 Task: Research Airbnb properties in Qushkupir, Uzbekistan from 5th December, 2023 to 15th December, 2023 for 9 adults.5 bedrooms having 5 beds and 5 bathrooms. Property type can be house. Booking option can be shelf check-in. Look for 5 properties as per requirement.
Action: Mouse moved to (547, 72)
Screenshot: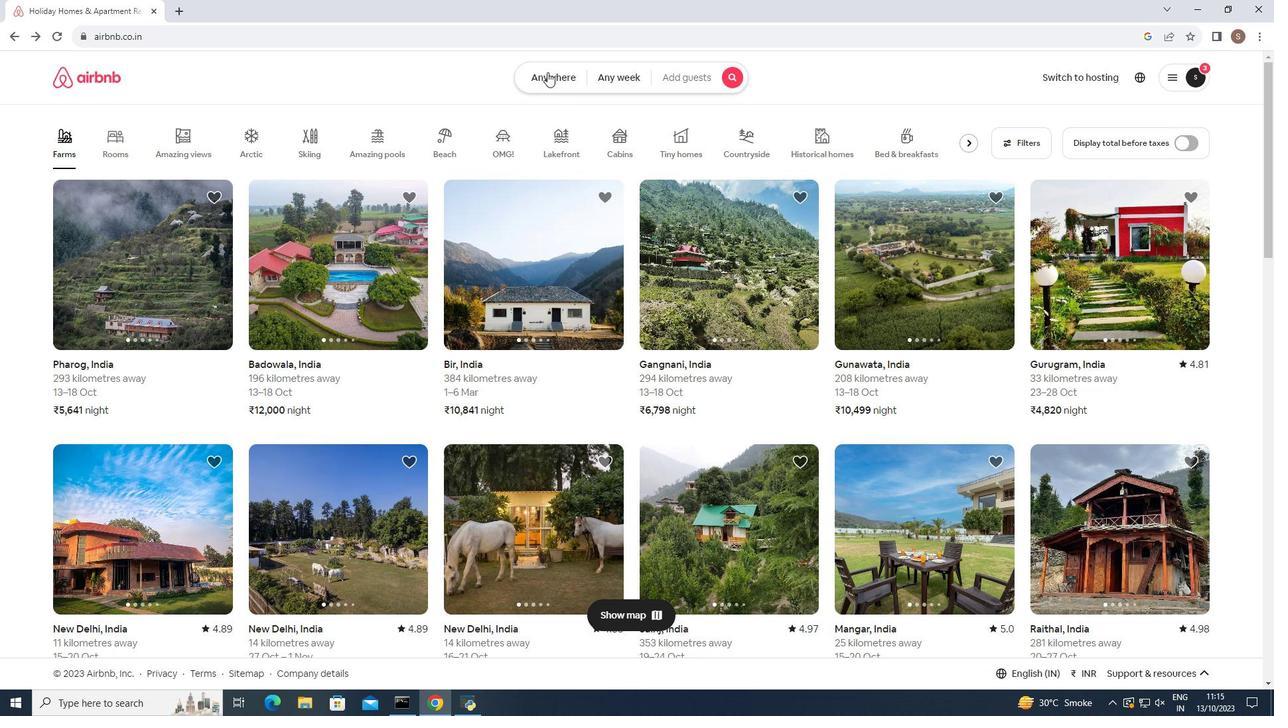 
Action: Mouse pressed left at (547, 72)
Screenshot: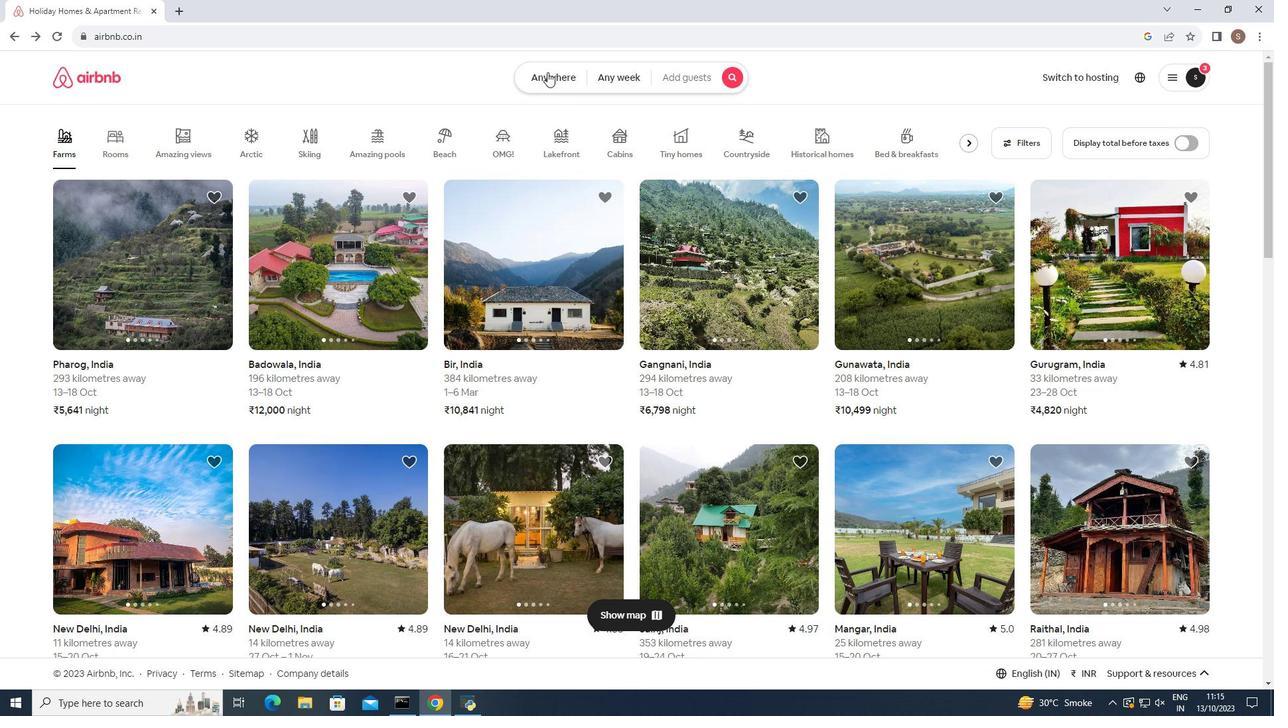 
Action: Mouse moved to (458, 128)
Screenshot: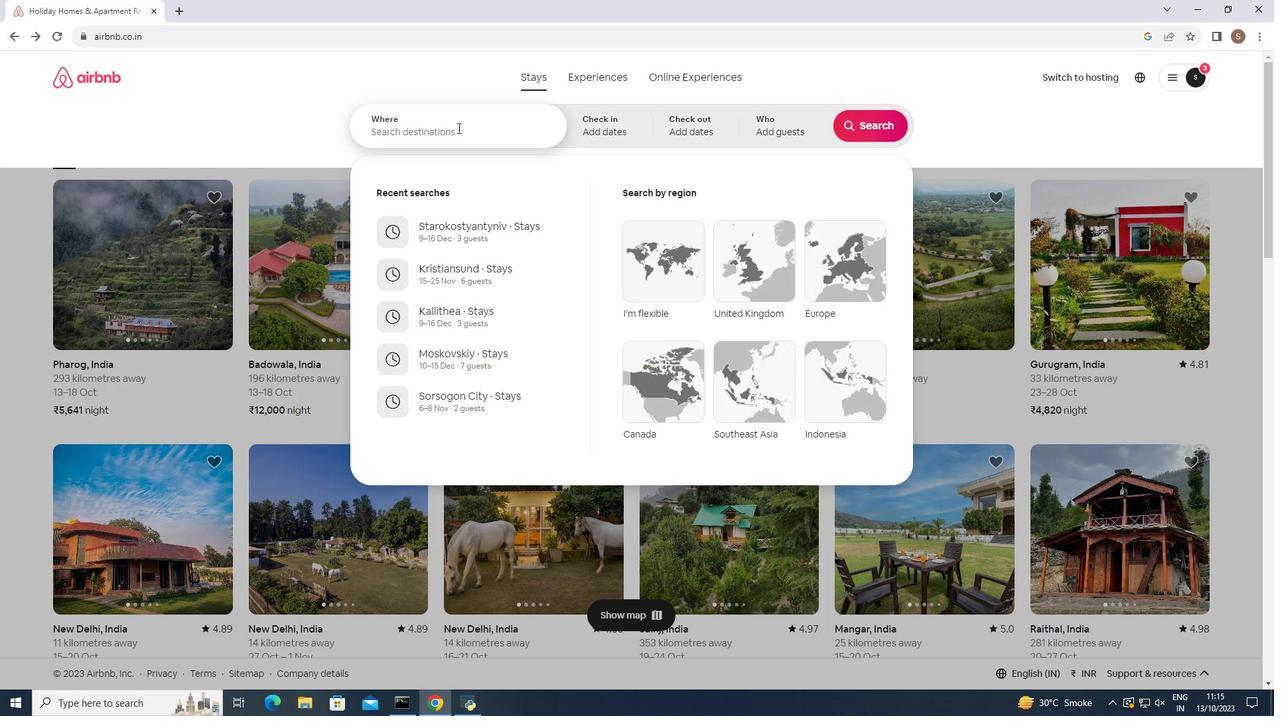 
Action: Mouse pressed left at (458, 128)
Screenshot: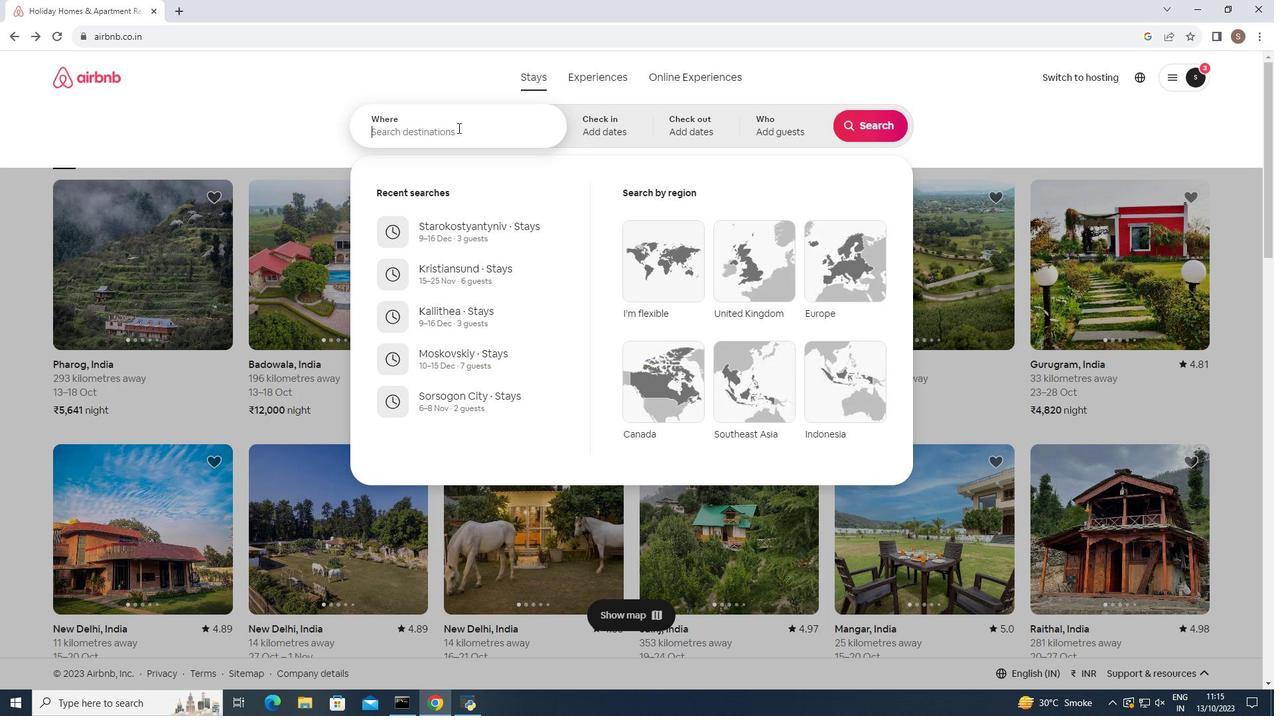 
Action: Key pressed <Key.shift><Key.shift><Key.shift><Key.shift><Key.shift><Key.shift><Key.shift>Qushkupir,<Key.space><Key.shift>Uzbekistan<Key.enter>
Screenshot: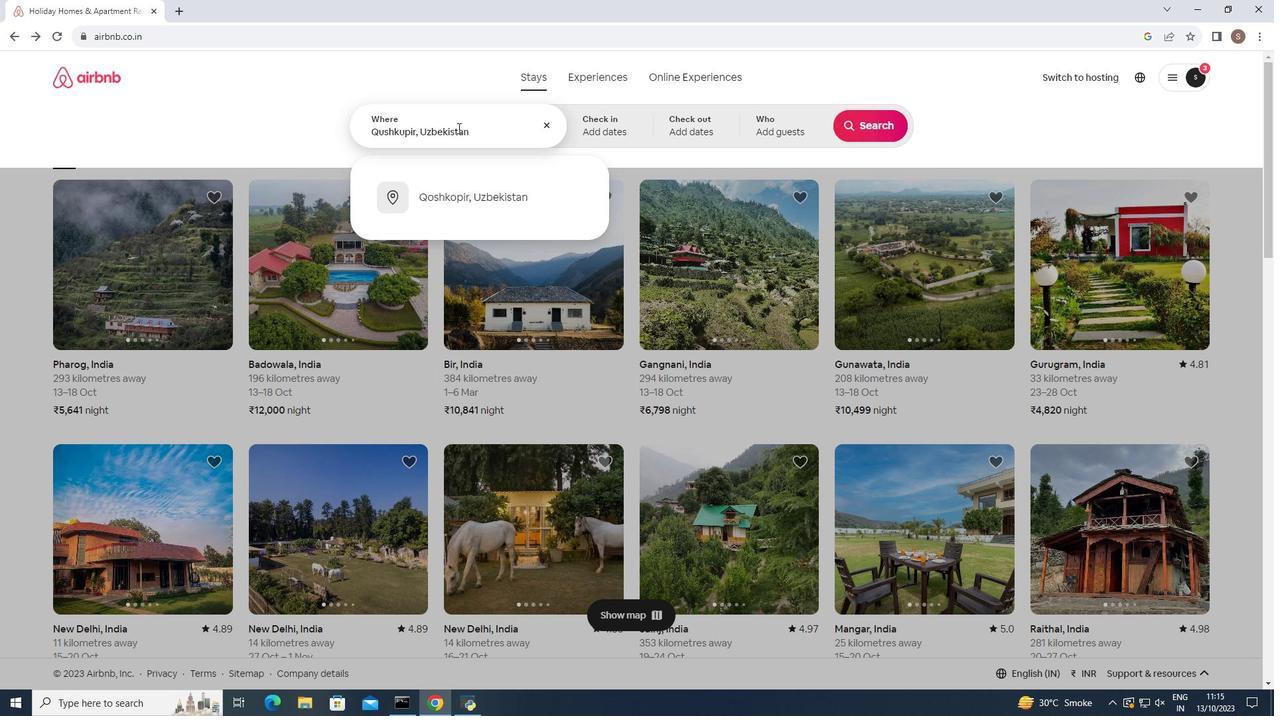 
Action: Mouse moved to (864, 233)
Screenshot: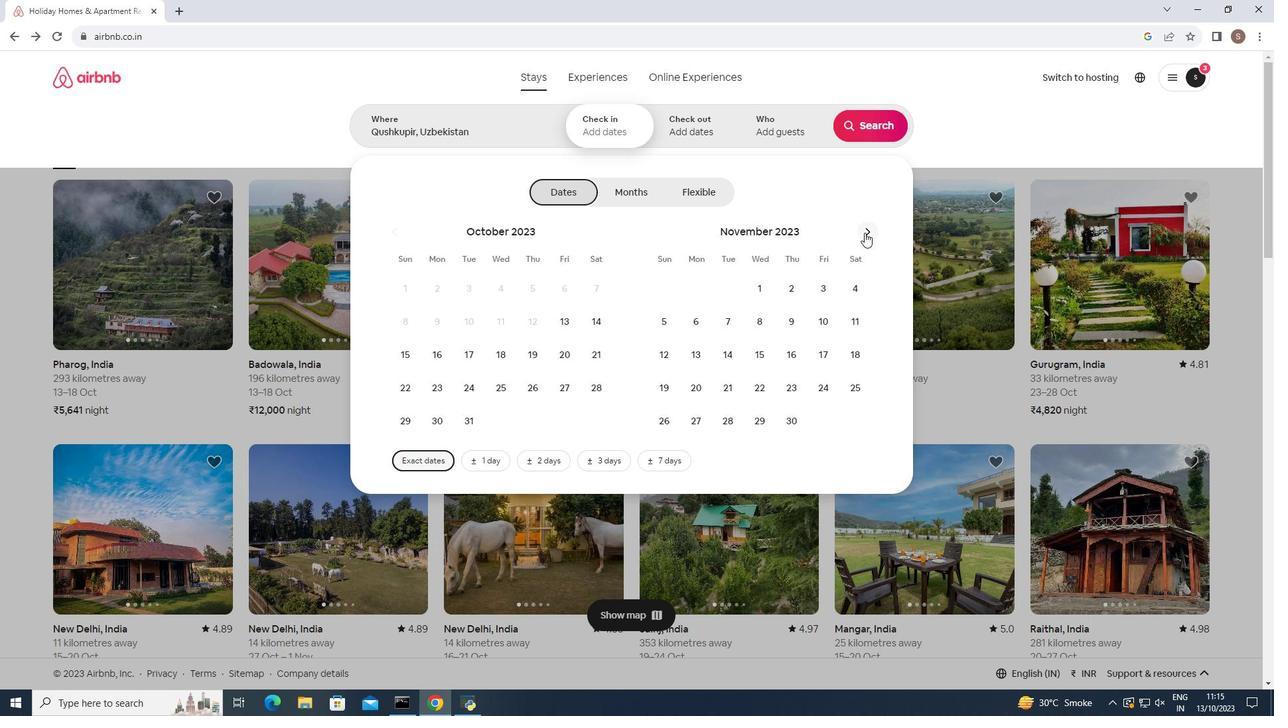 
Action: Mouse pressed left at (864, 233)
Screenshot: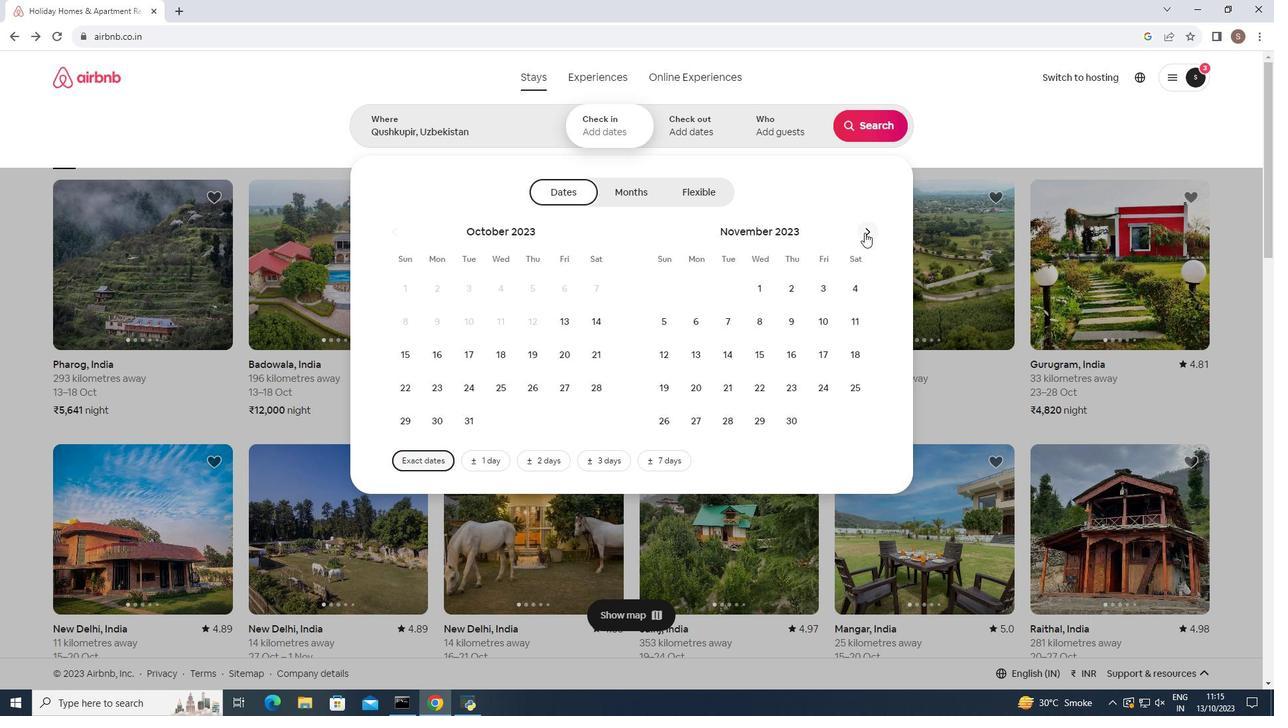 
Action: Mouse moved to (731, 323)
Screenshot: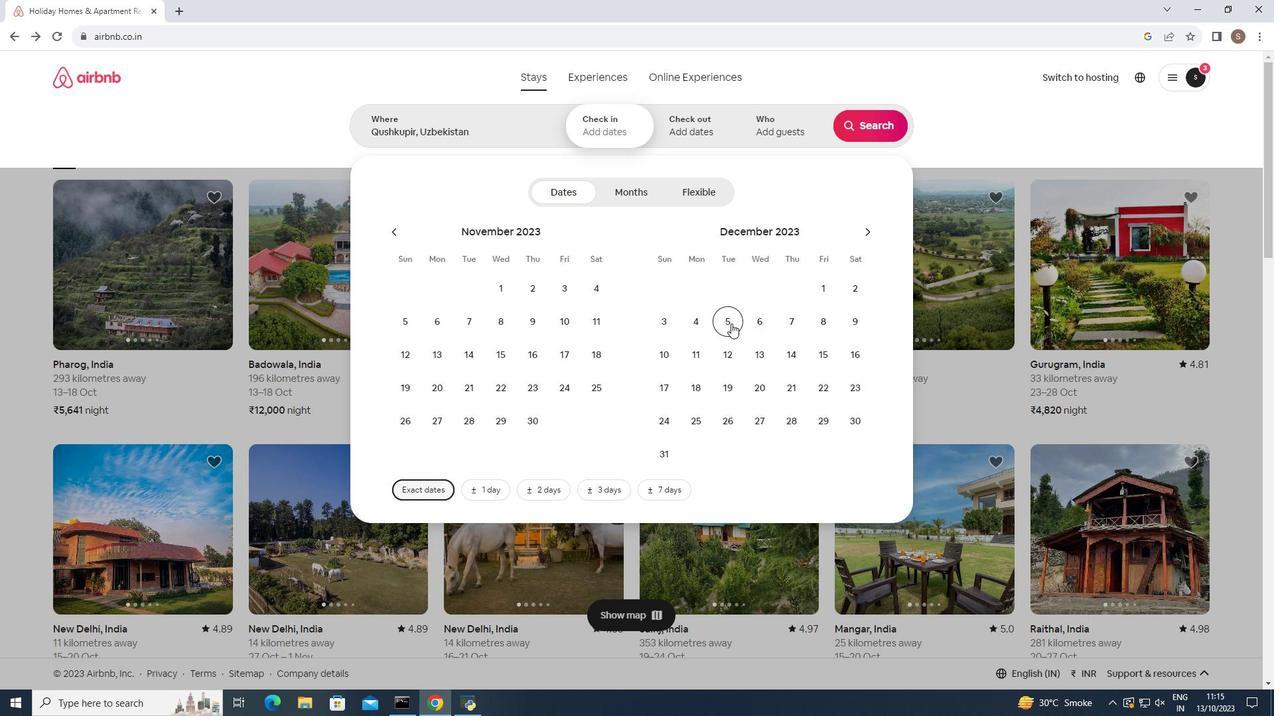 
Action: Mouse pressed left at (731, 323)
Screenshot: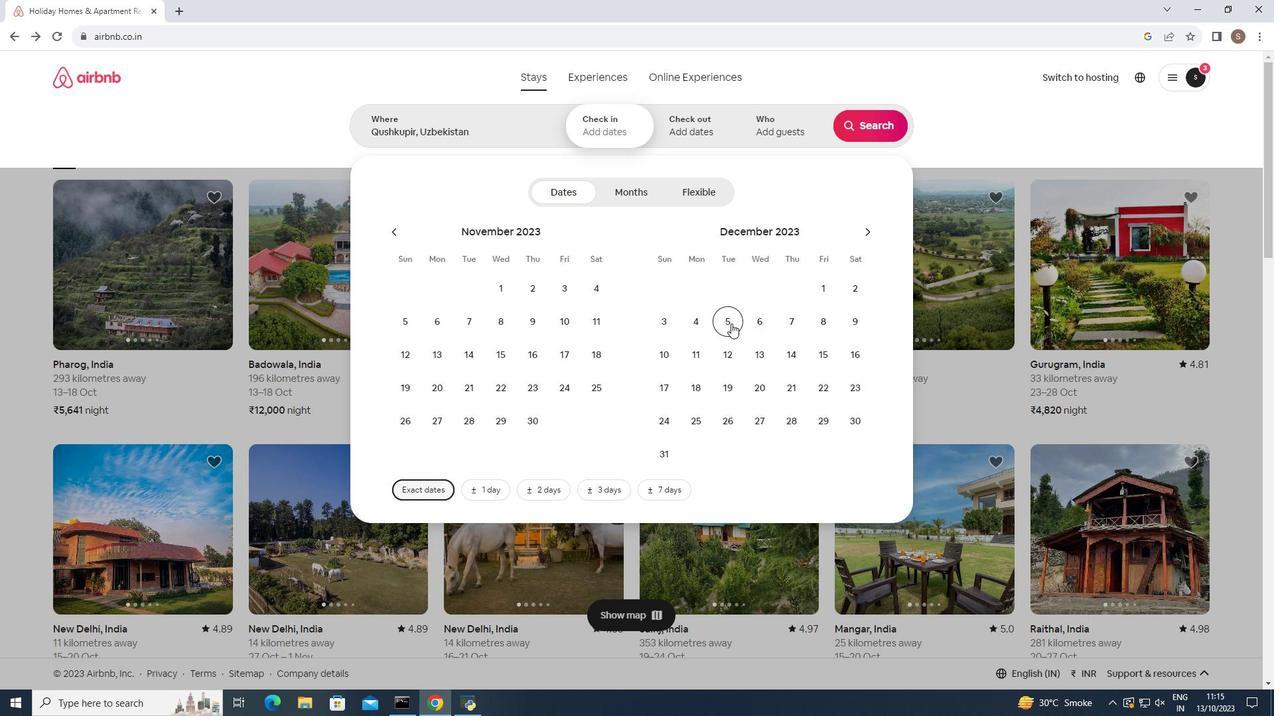 
Action: Mouse moved to (823, 357)
Screenshot: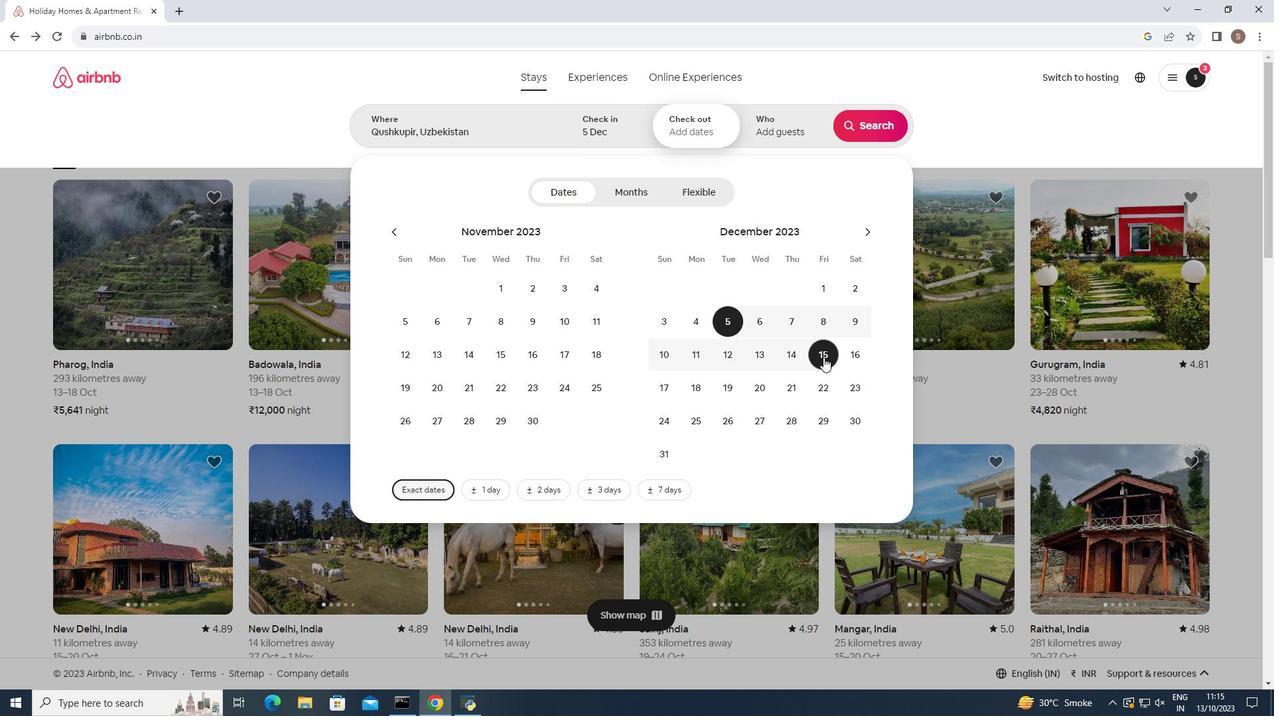 
Action: Mouse pressed left at (823, 357)
Screenshot: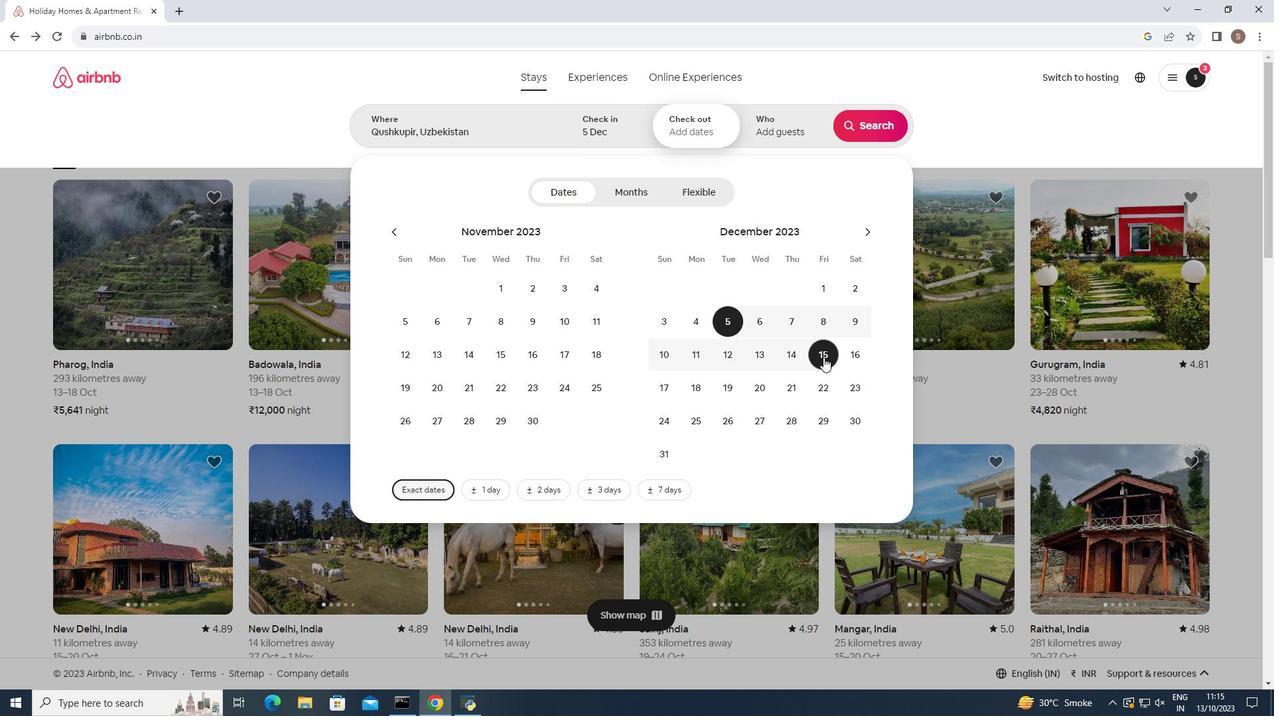 
Action: Mouse moved to (776, 119)
Screenshot: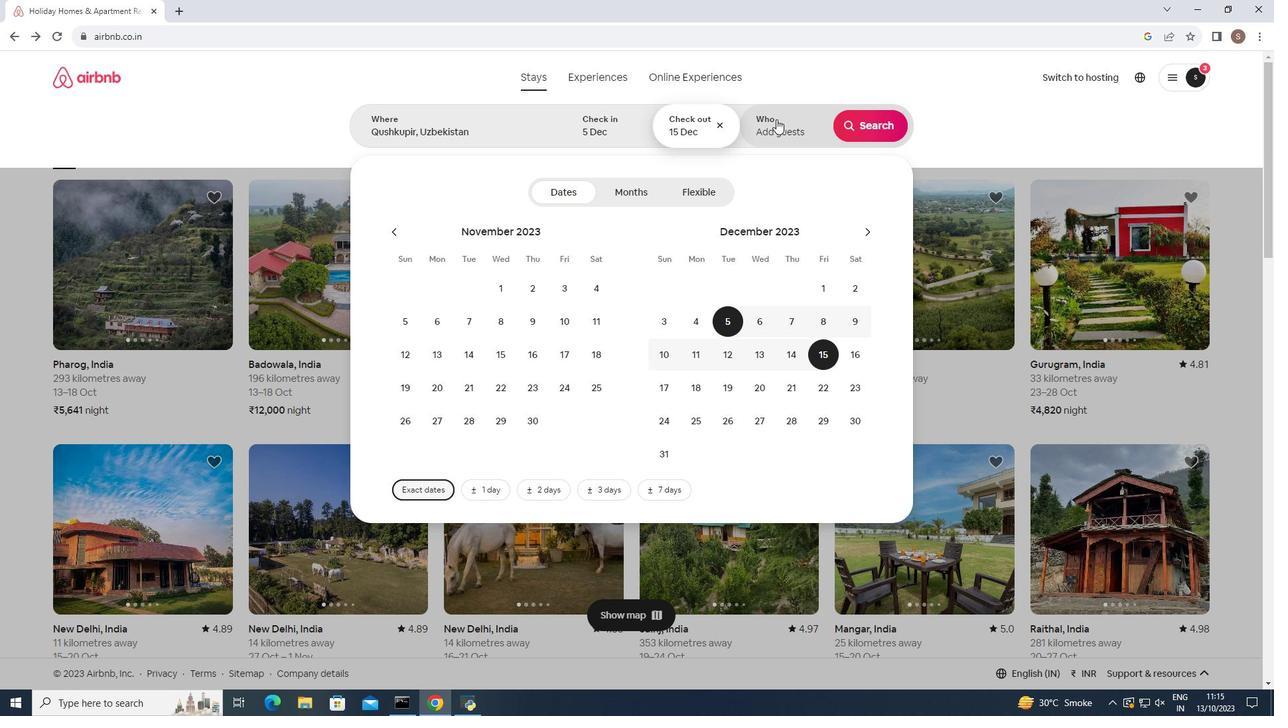 
Action: Mouse pressed left at (776, 119)
Screenshot: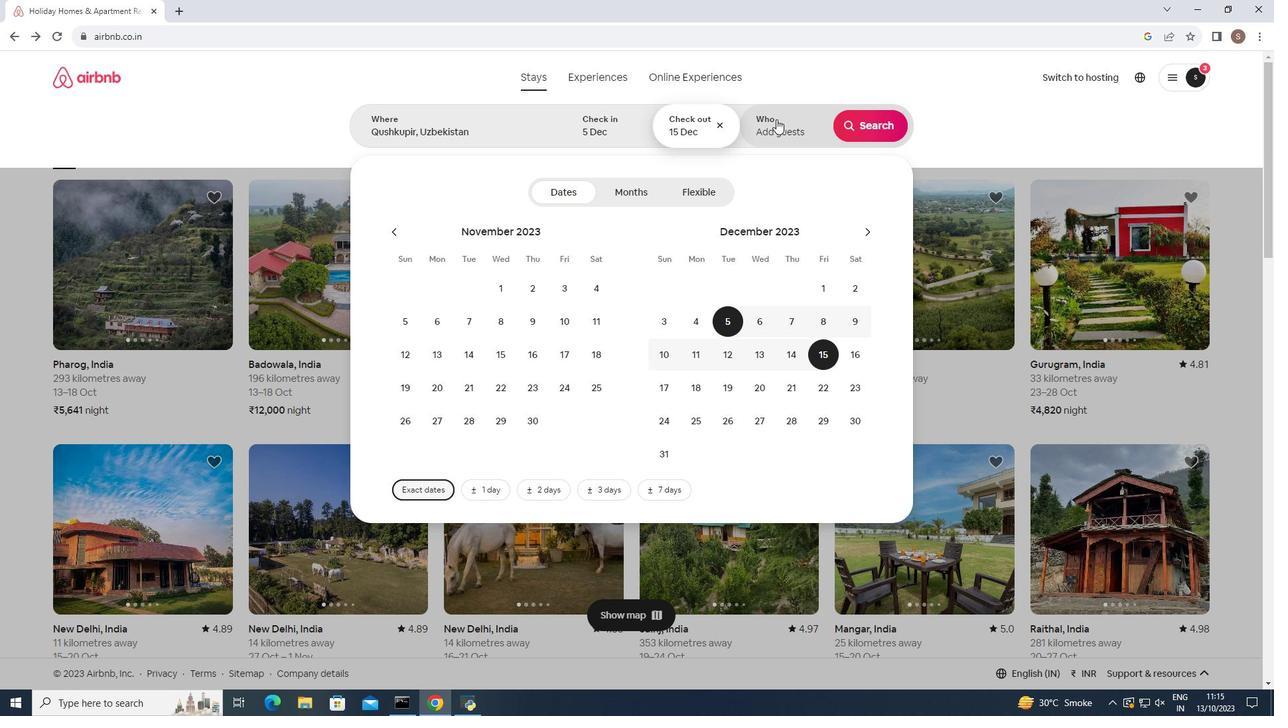 
Action: Mouse moved to (876, 195)
Screenshot: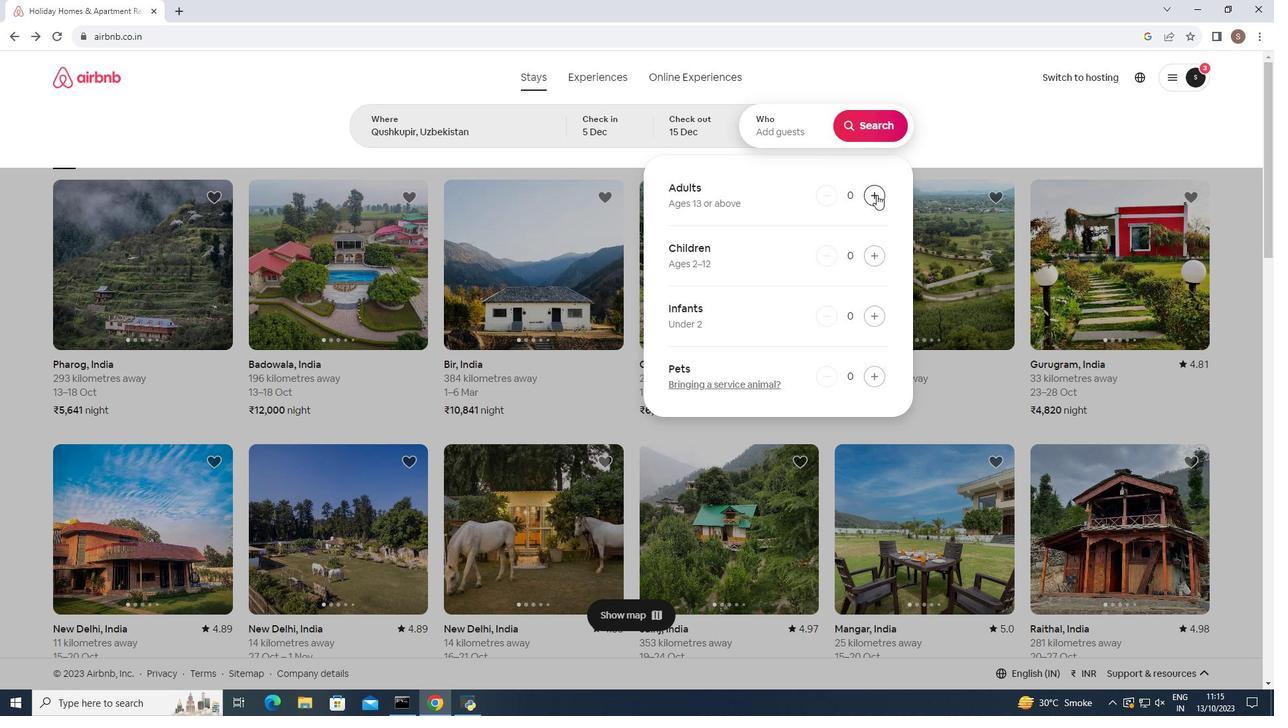 
Action: Mouse pressed left at (876, 195)
Screenshot: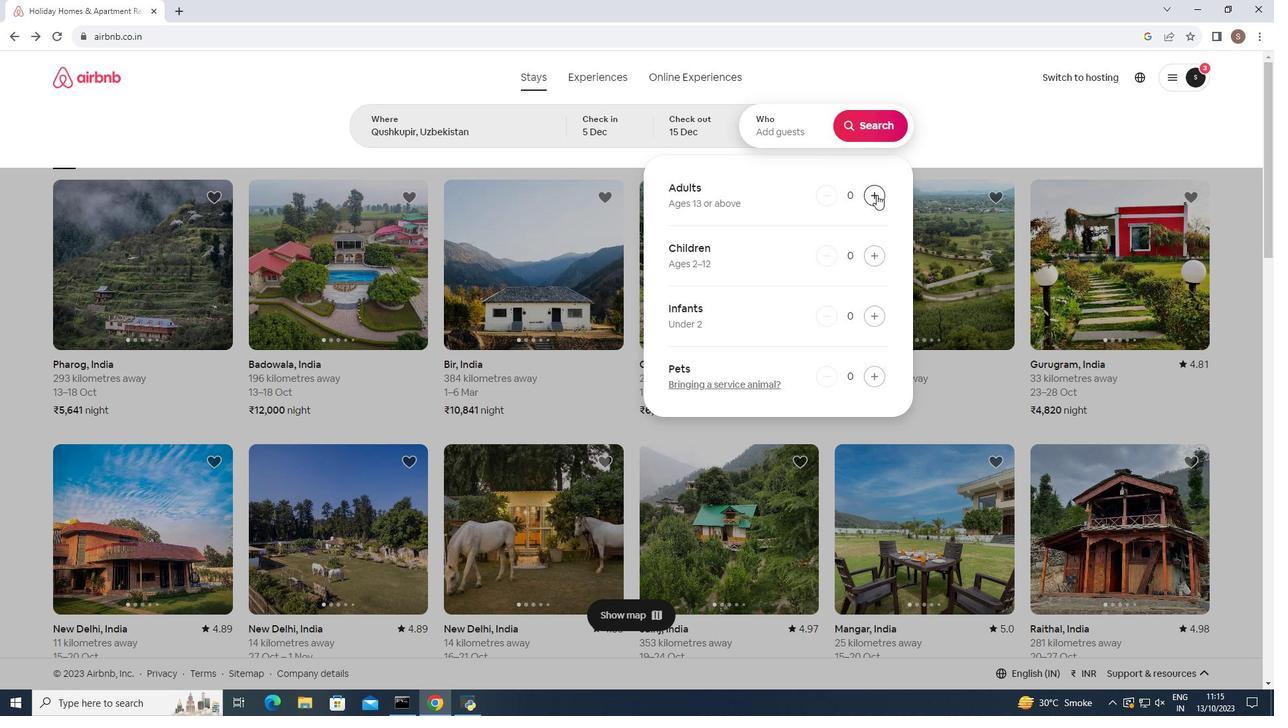 
Action: Mouse pressed left at (876, 195)
Screenshot: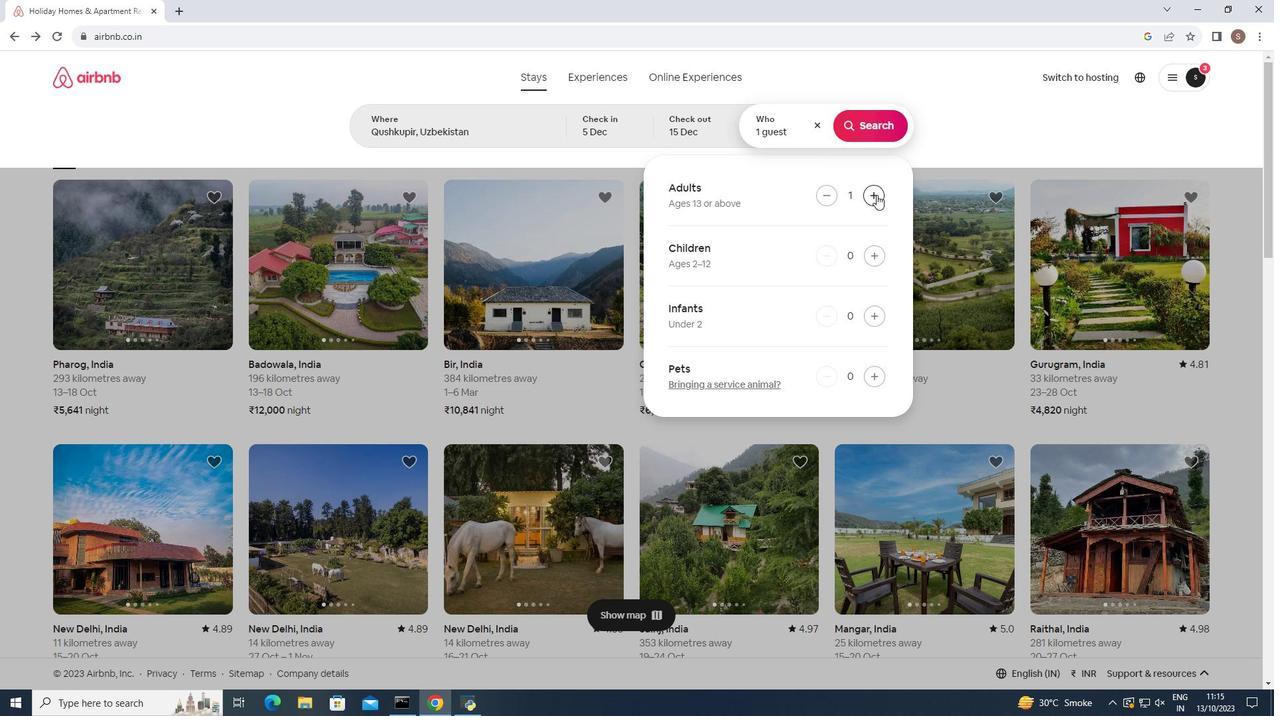 
Action: Mouse pressed left at (876, 195)
Screenshot: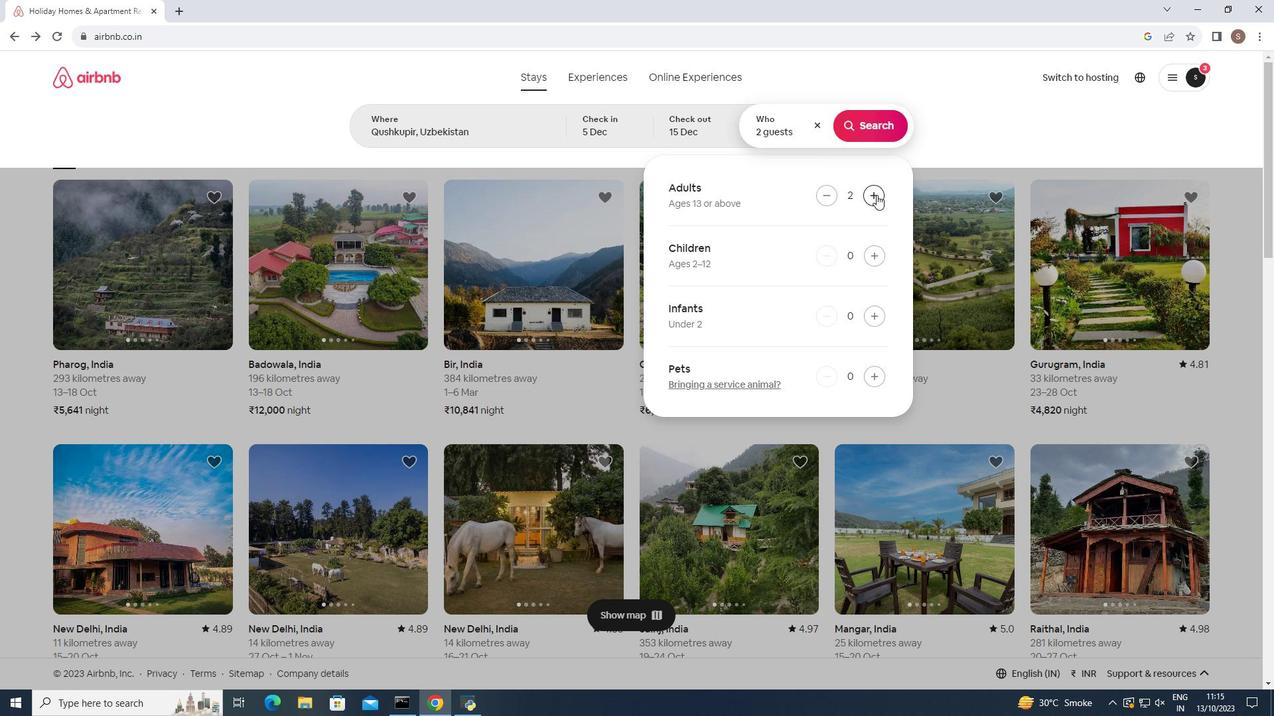 
Action: Mouse pressed left at (876, 195)
Screenshot: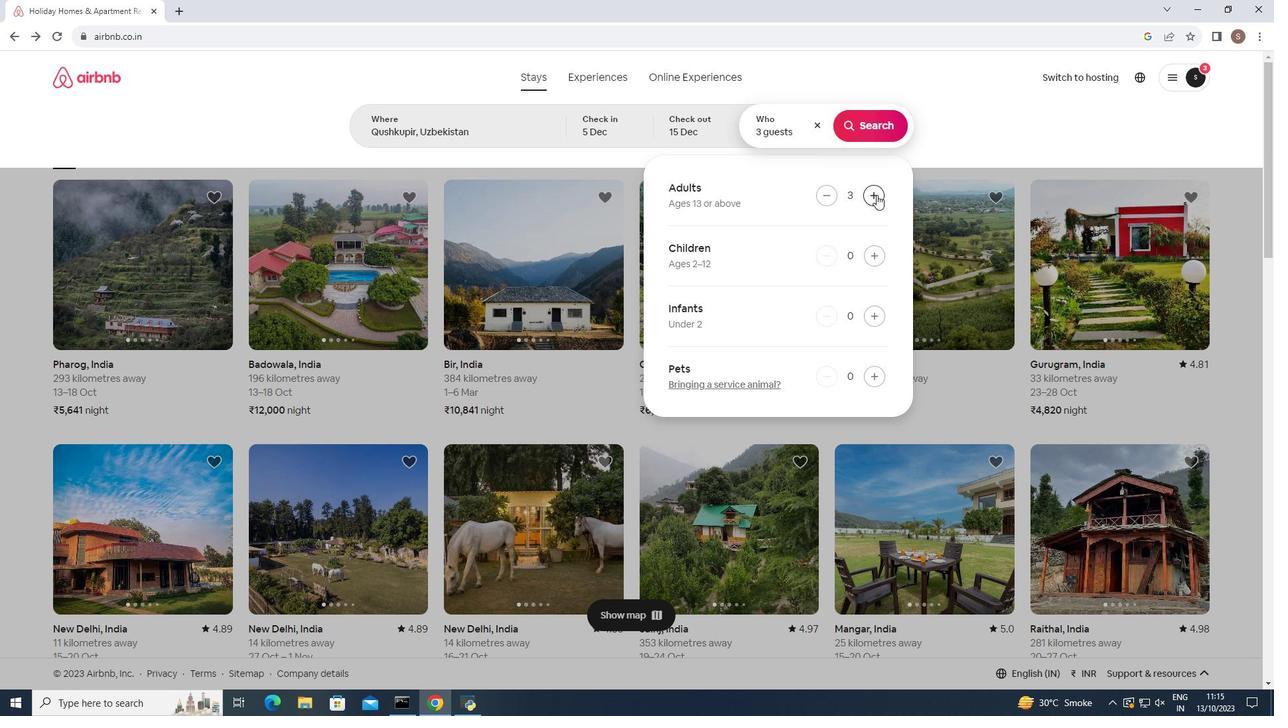 
Action: Mouse pressed left at (876, 195)
Screenshot: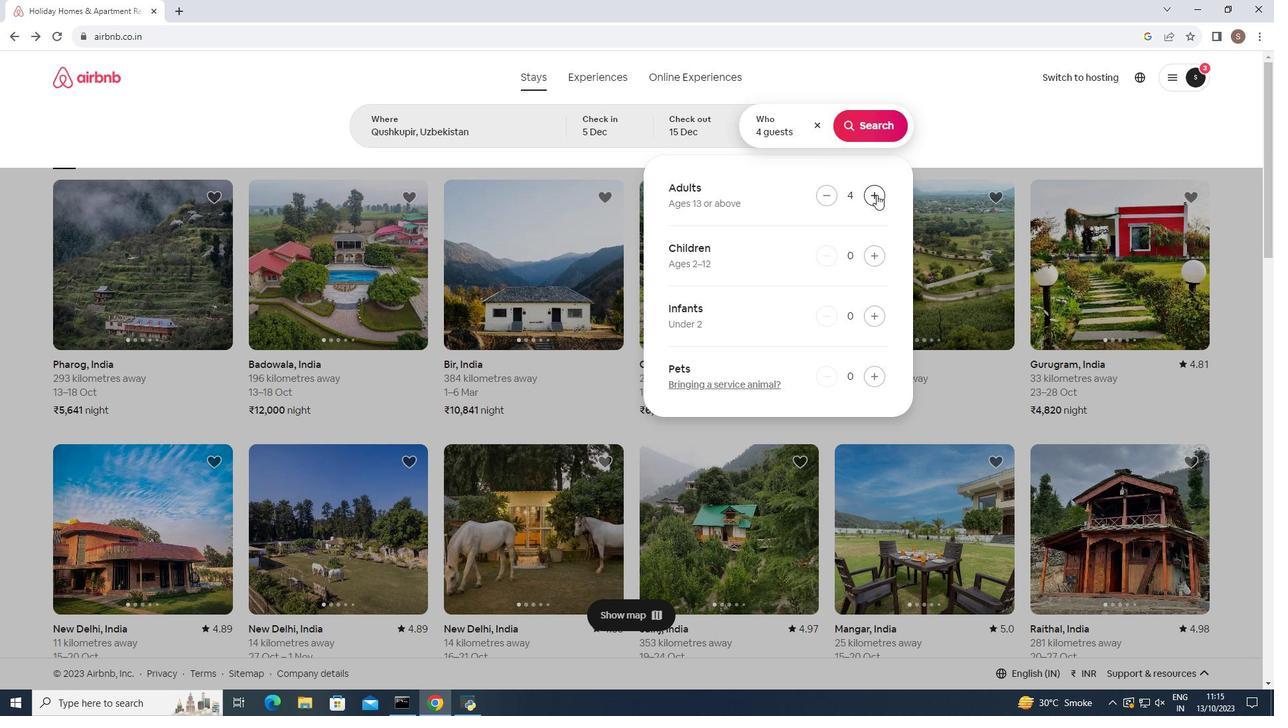 
Action: Mouse pressed left at (876, 195)
Screenshot: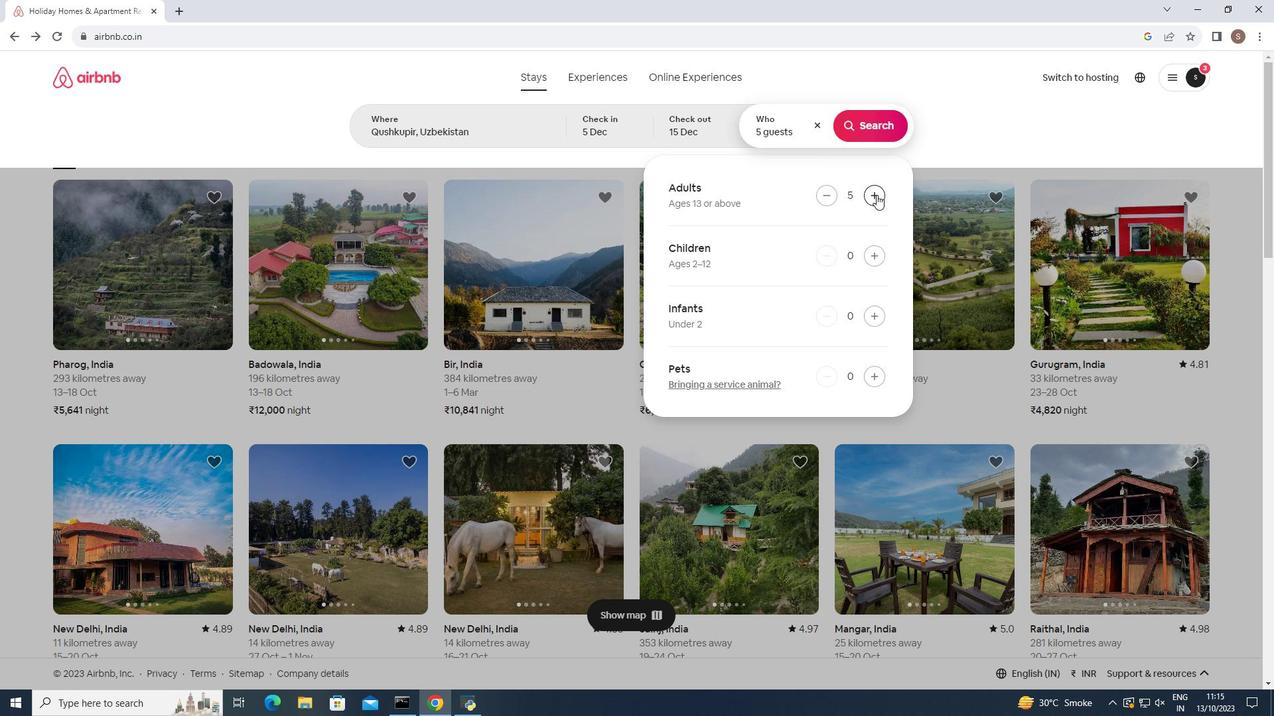 
Action: Mouse pressed left at (876, 195)
Screenshot: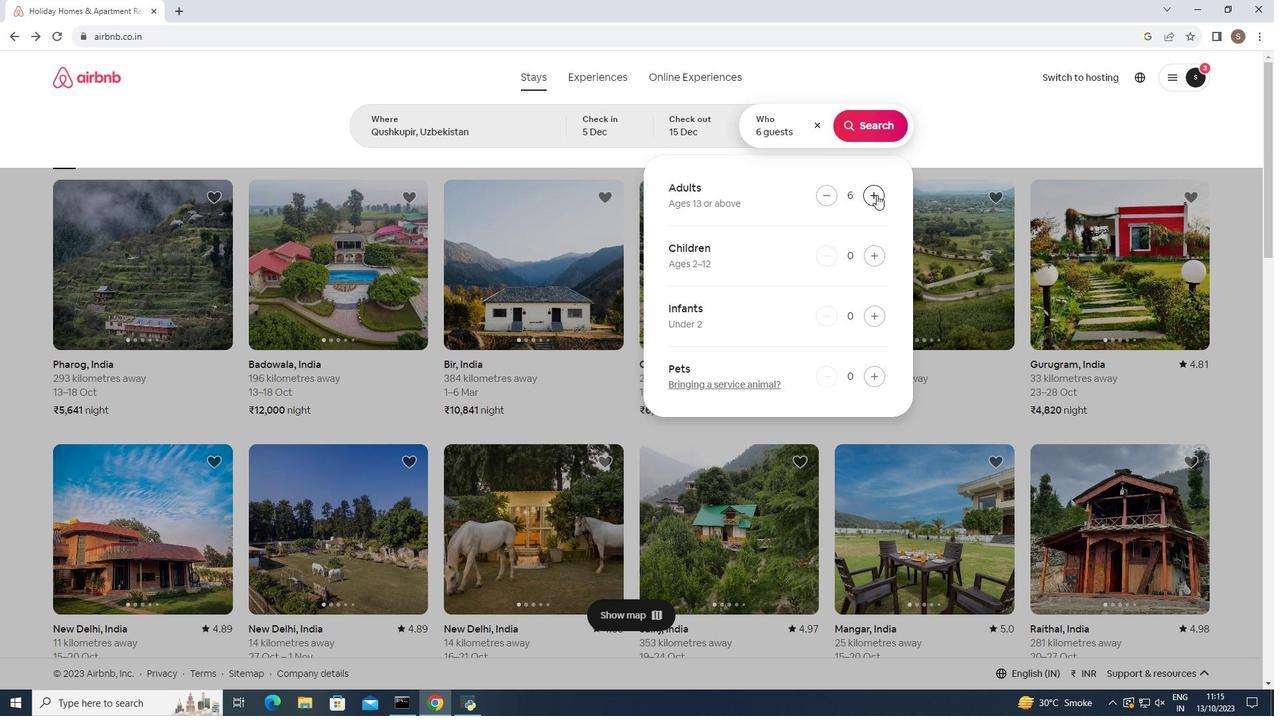 
Action: Mouse pressed left at (876, 195)
Screenshot: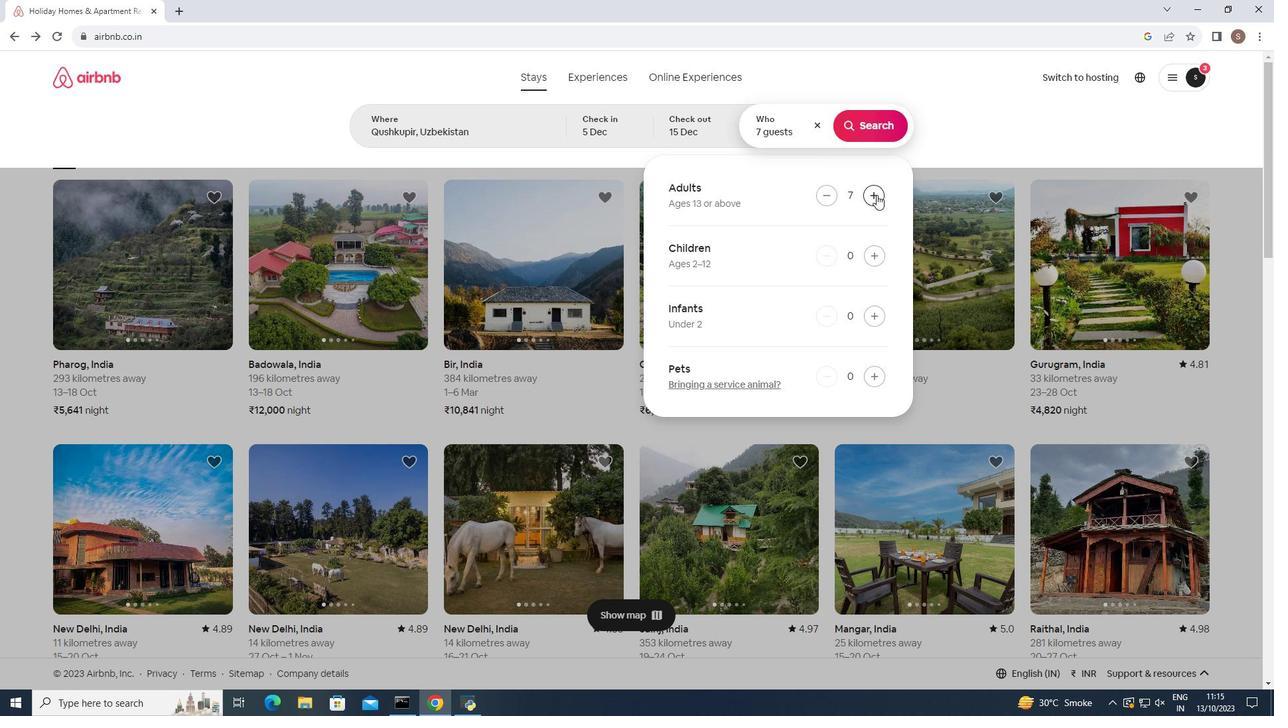 
Action: Mouse pressed left at (876, 195)
Screenshot: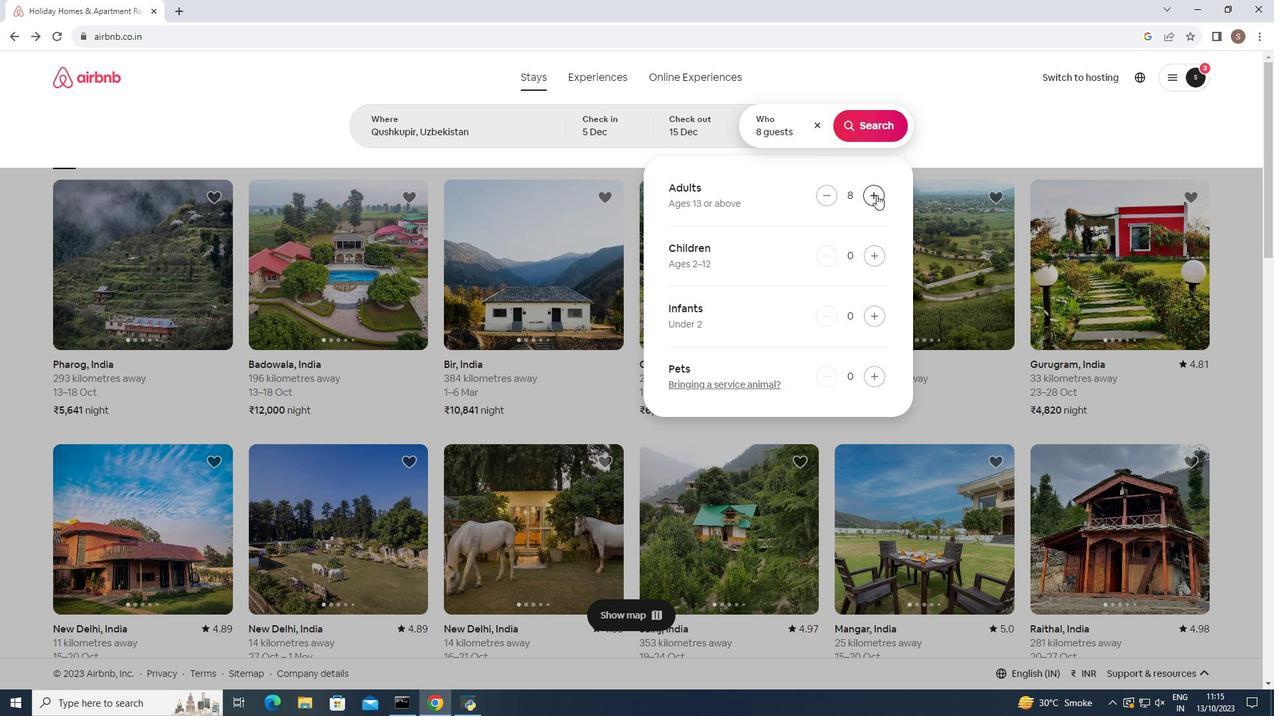 
Action: Mouse moved to (864, 114)
Screenshot: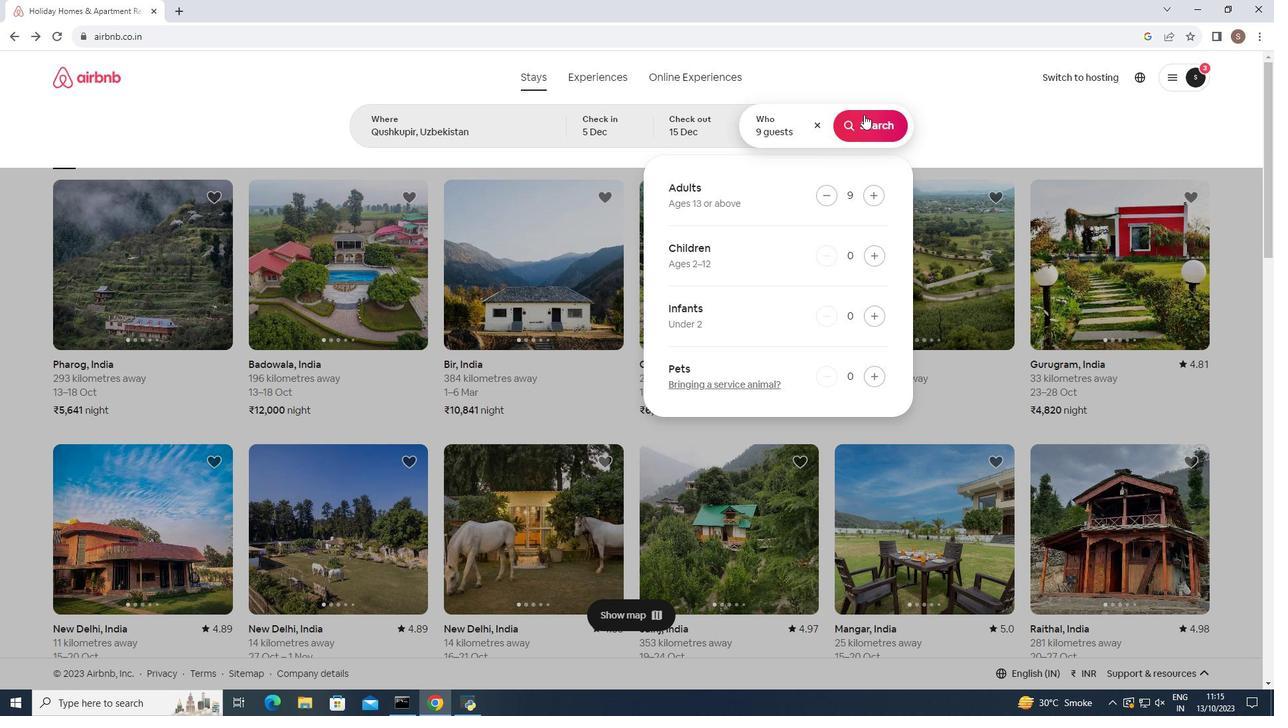 
Action: Mouse pressed left at (864, 114)
Screenshot: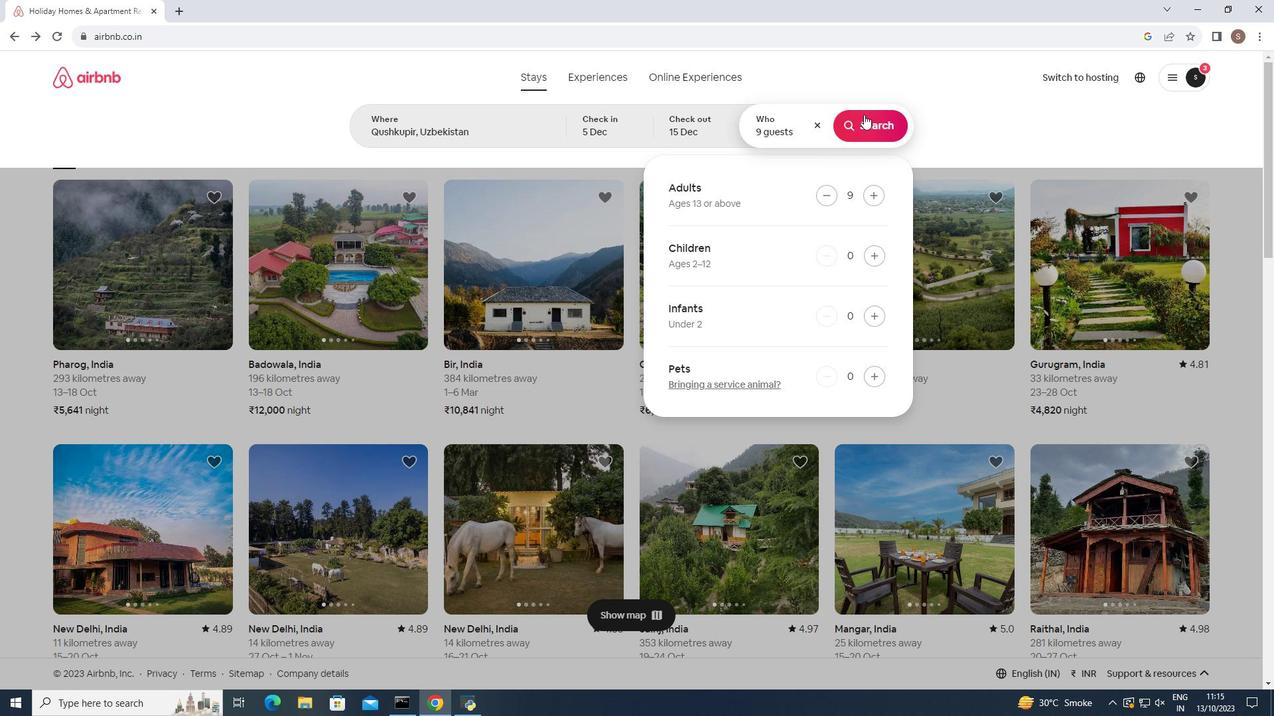
Action: Mouse moved to (1069, 135)
Screenshot: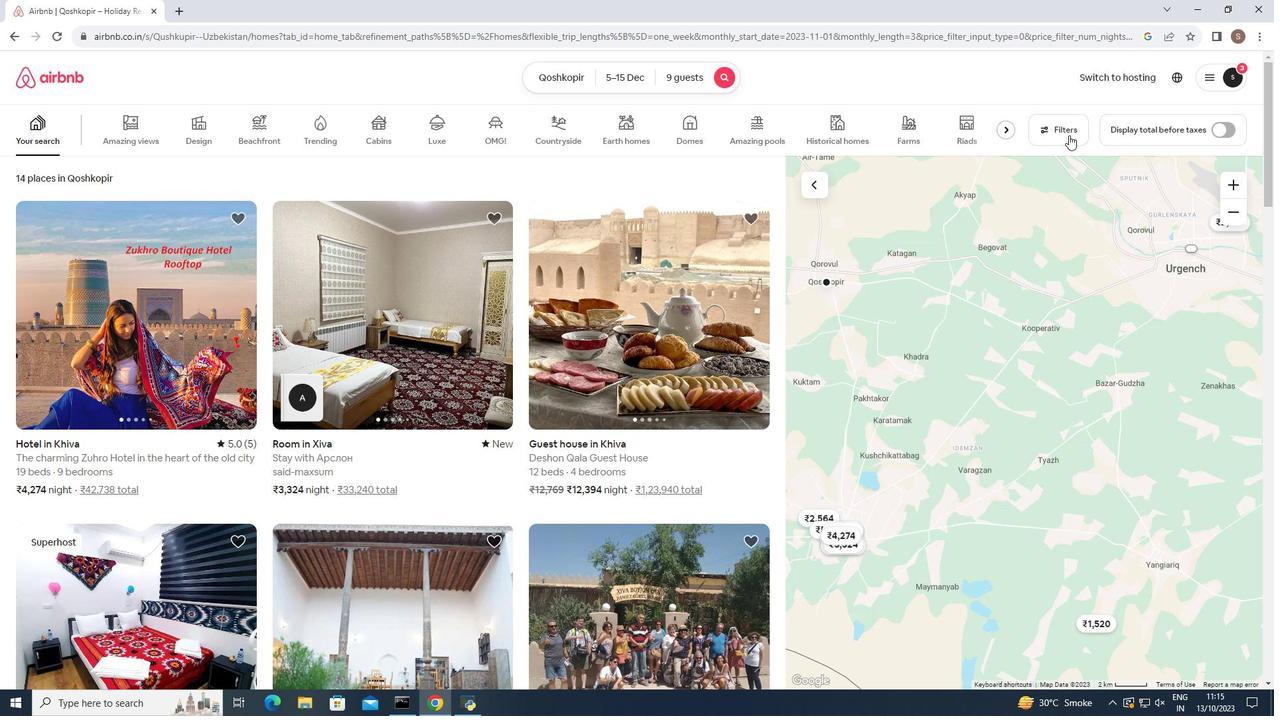 
Action: Mouse pressed left at (1069, 135)
Screenshot: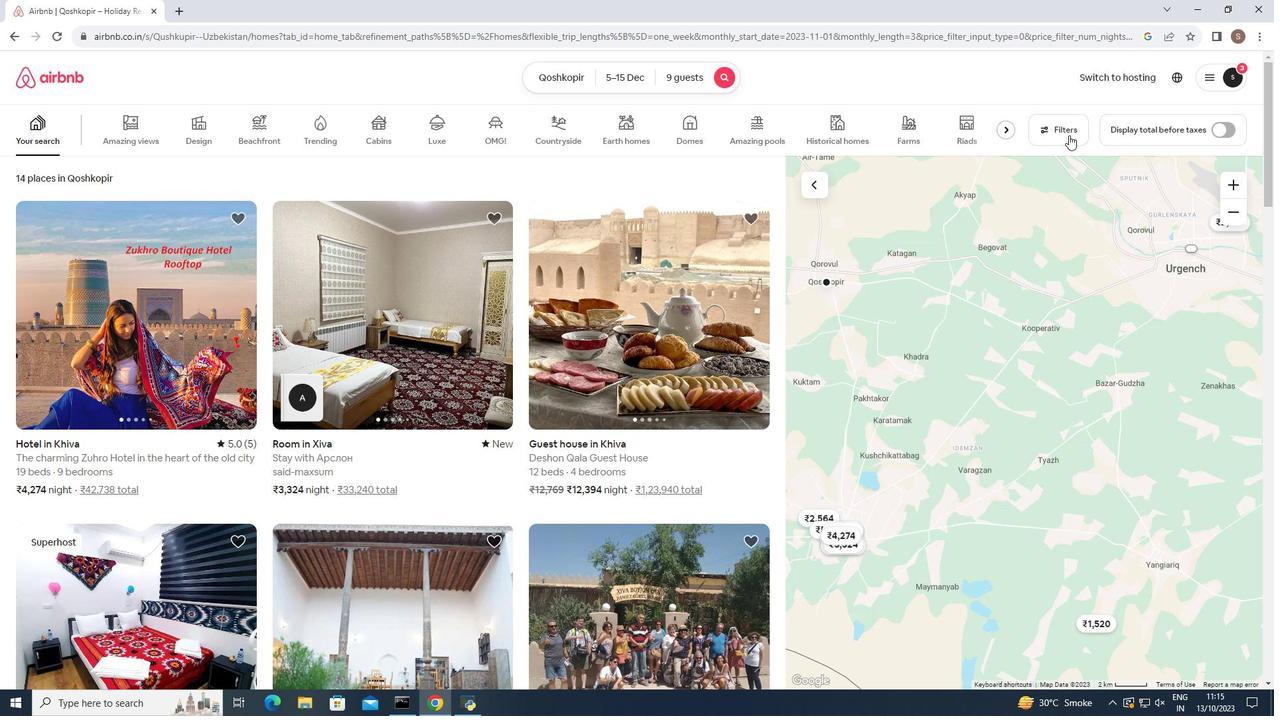 
Action: Mouse moved to (667, 353)
Screenshot: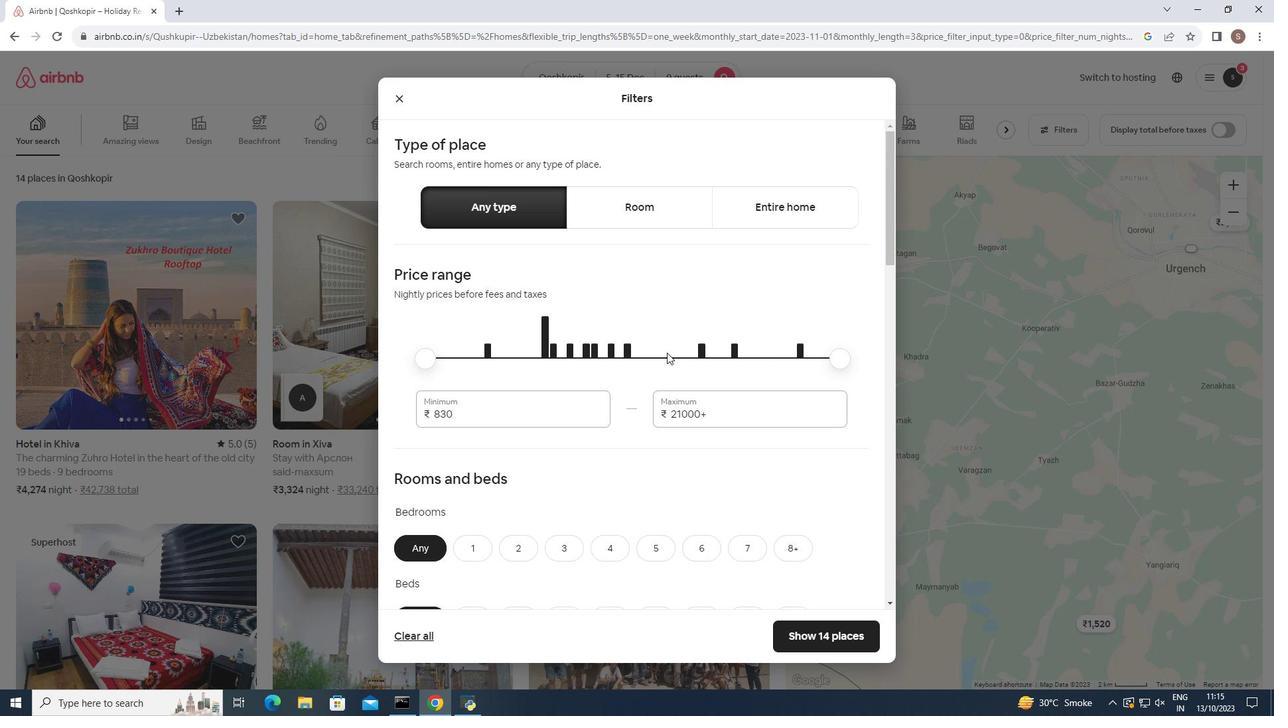 
Action: Mouse scrolled (667, 352) with delta (0, 0)
Screenshot: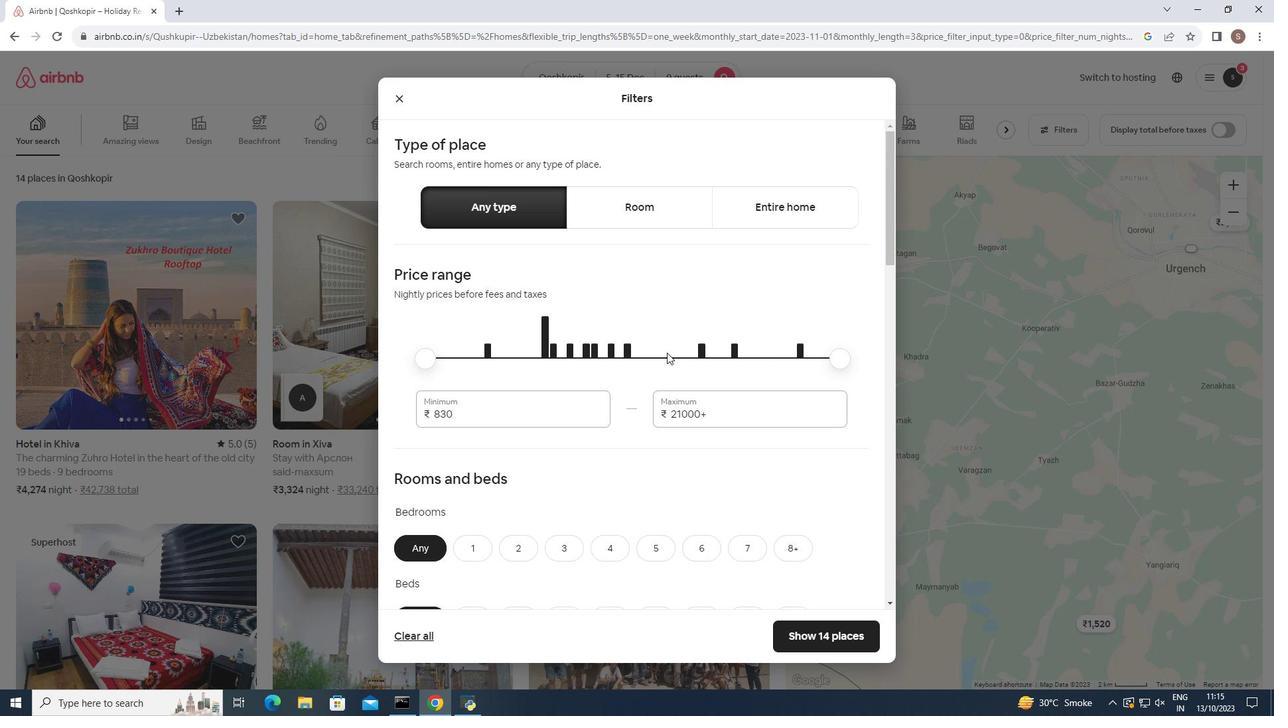 
Action: Mouse scrolled (667, 352) with delta (0, 0)
Screenshot: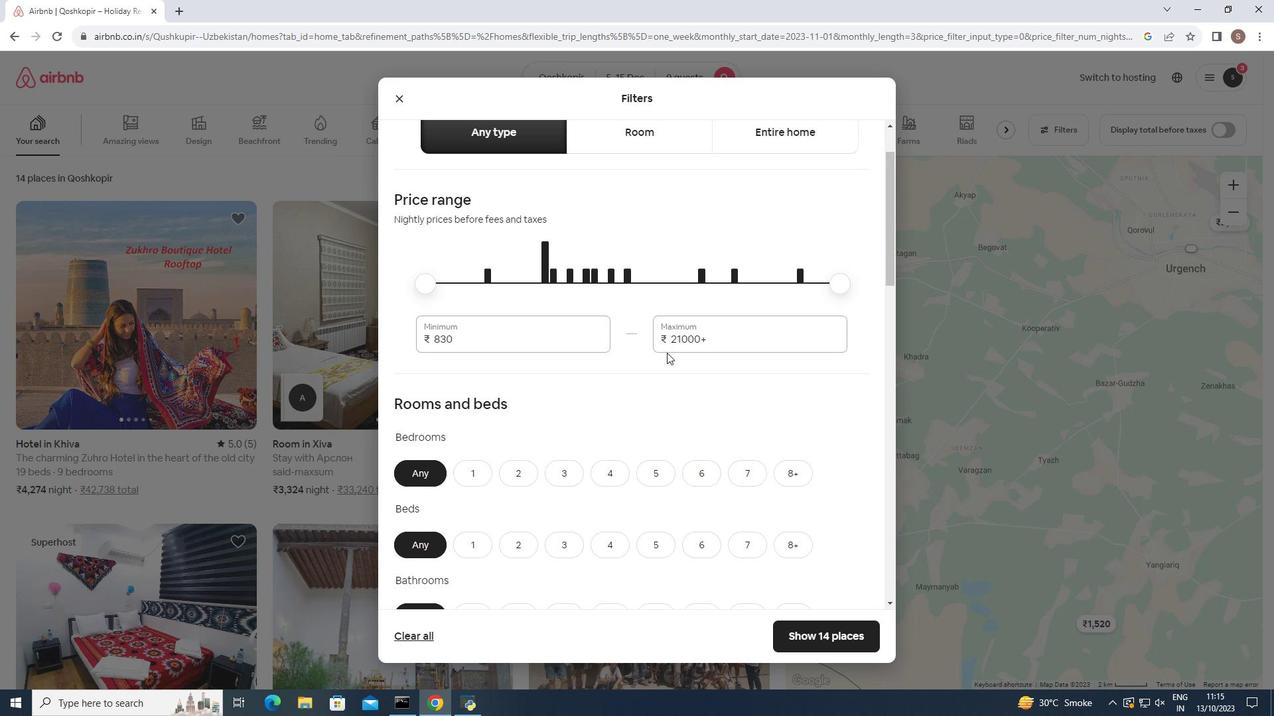 
Action: Mouse scrolled (667, 352) with delta (0, 0)
Screenshot: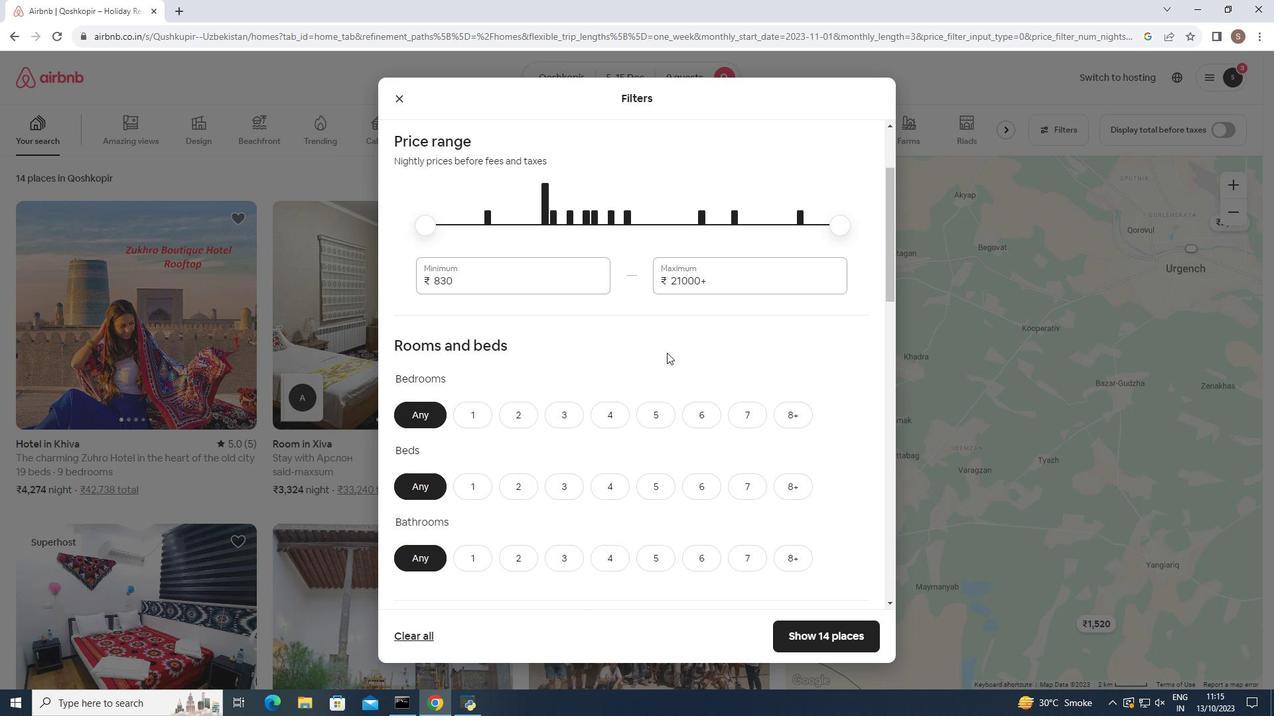 
Action: Mouse moved to (656, 356)
Screenshot: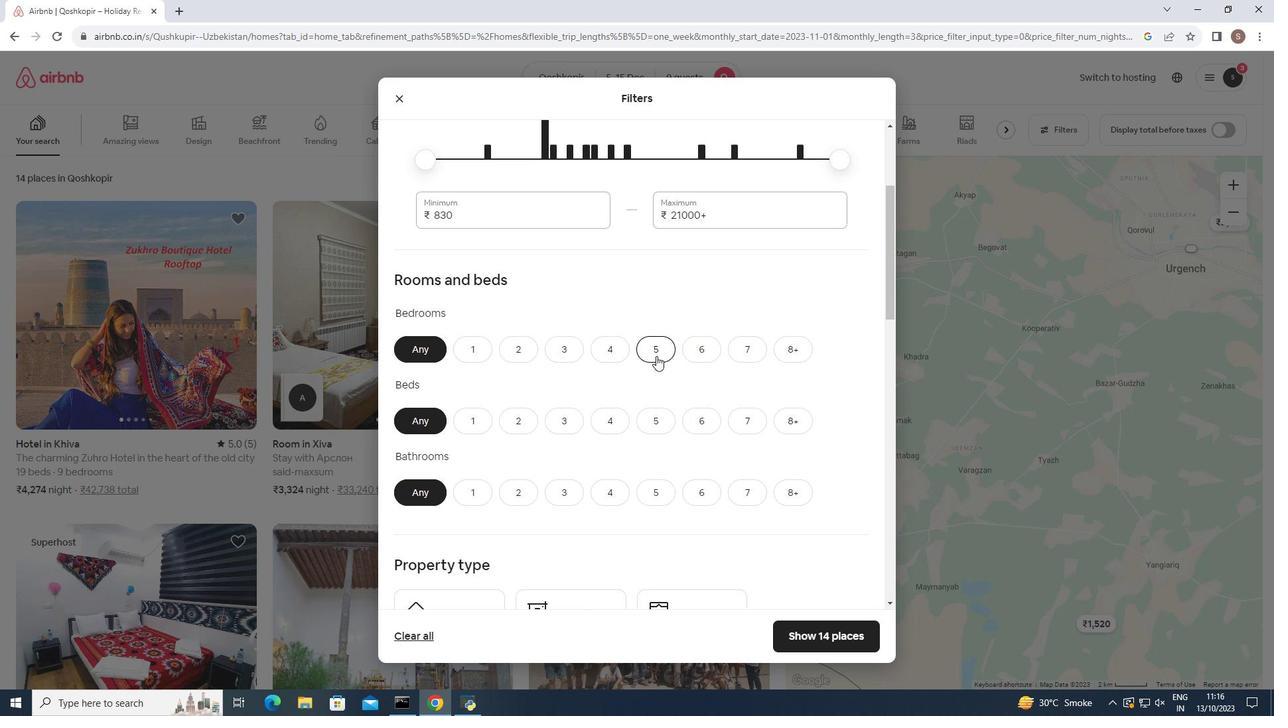 
Action: Mouse pressed left at (656, 356)
Screenshot: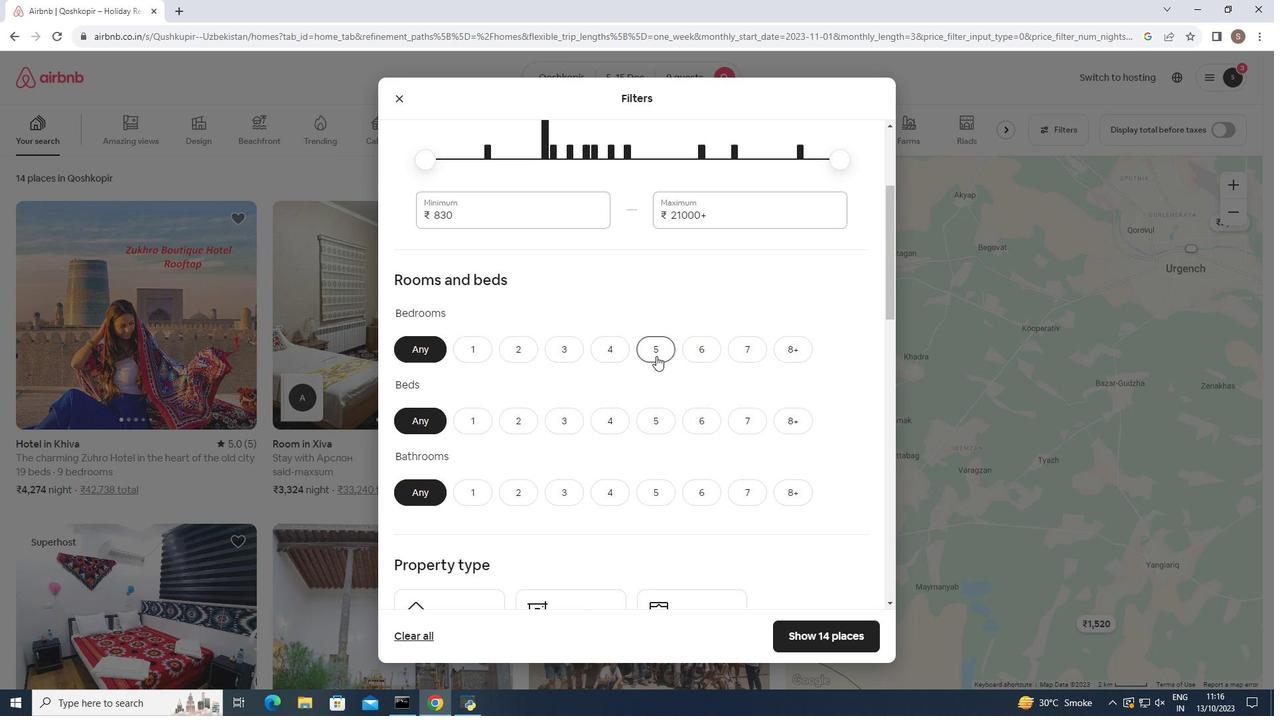 
Action: Mouse moved to (655, 425)
Screenshot: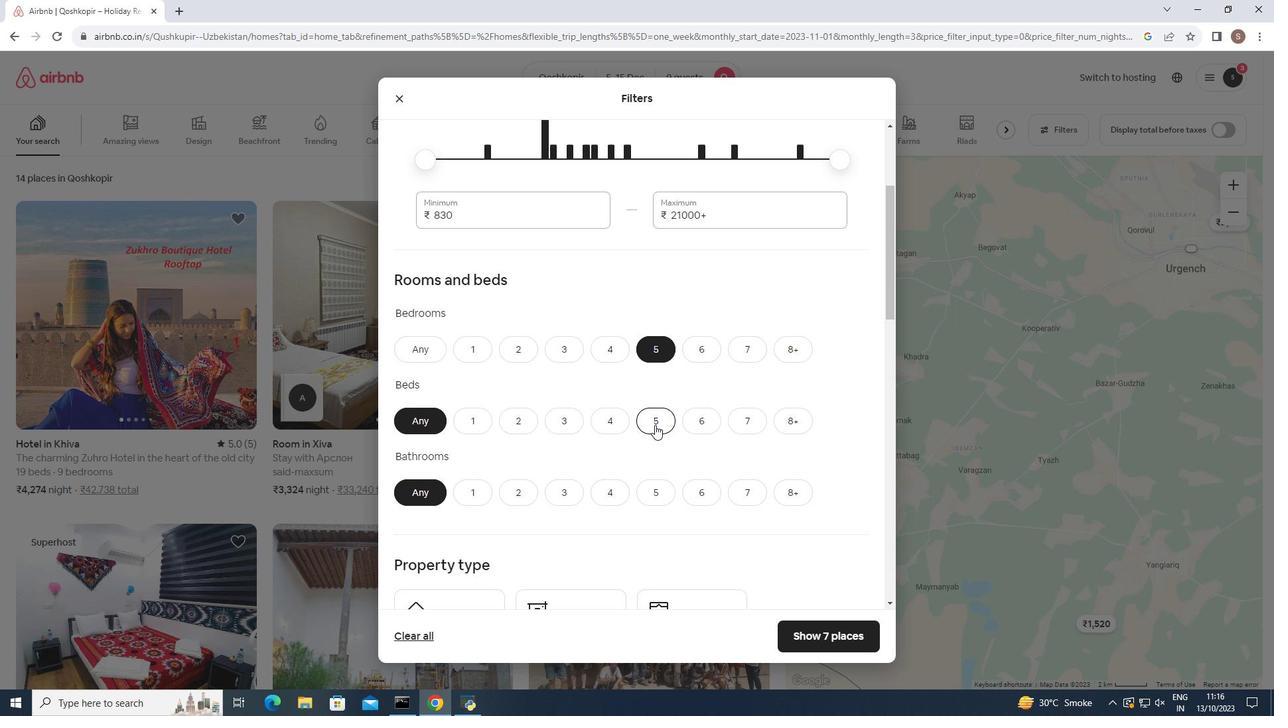 
Action: Mouse pressed left at (655, 425)
Screenshot: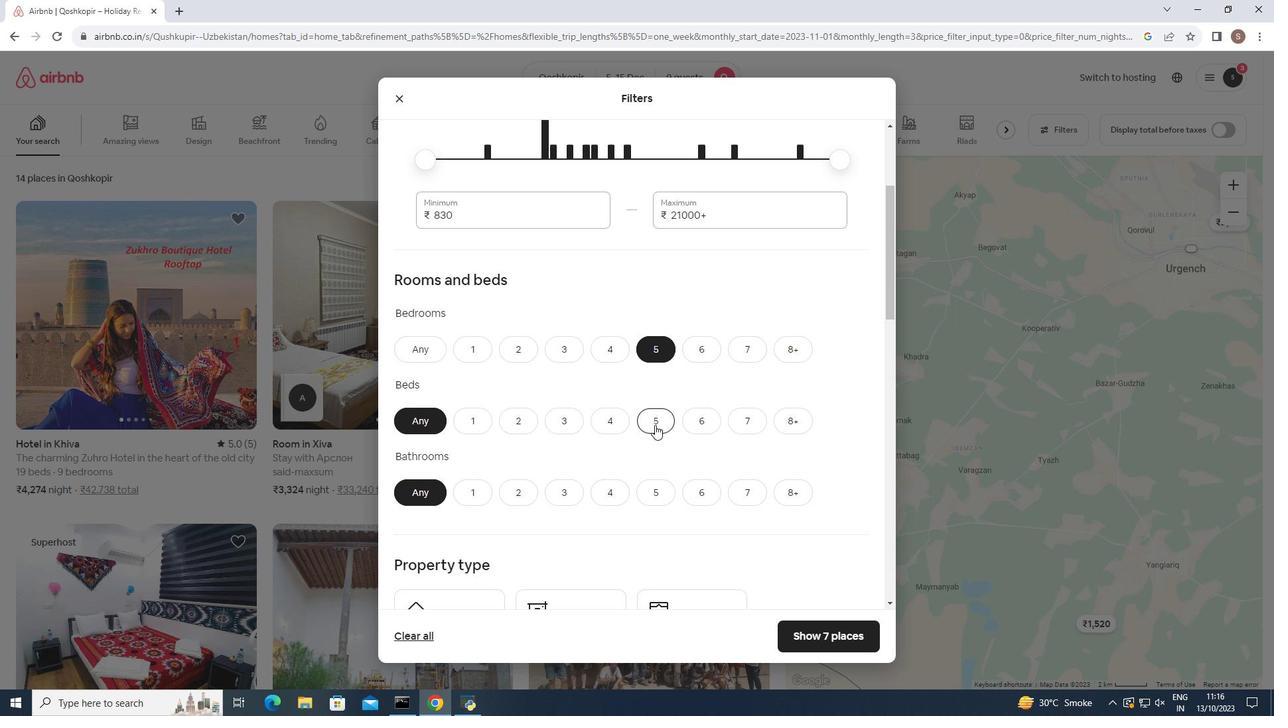 
Action: Mouse moved to (648, 487)
Screenshot: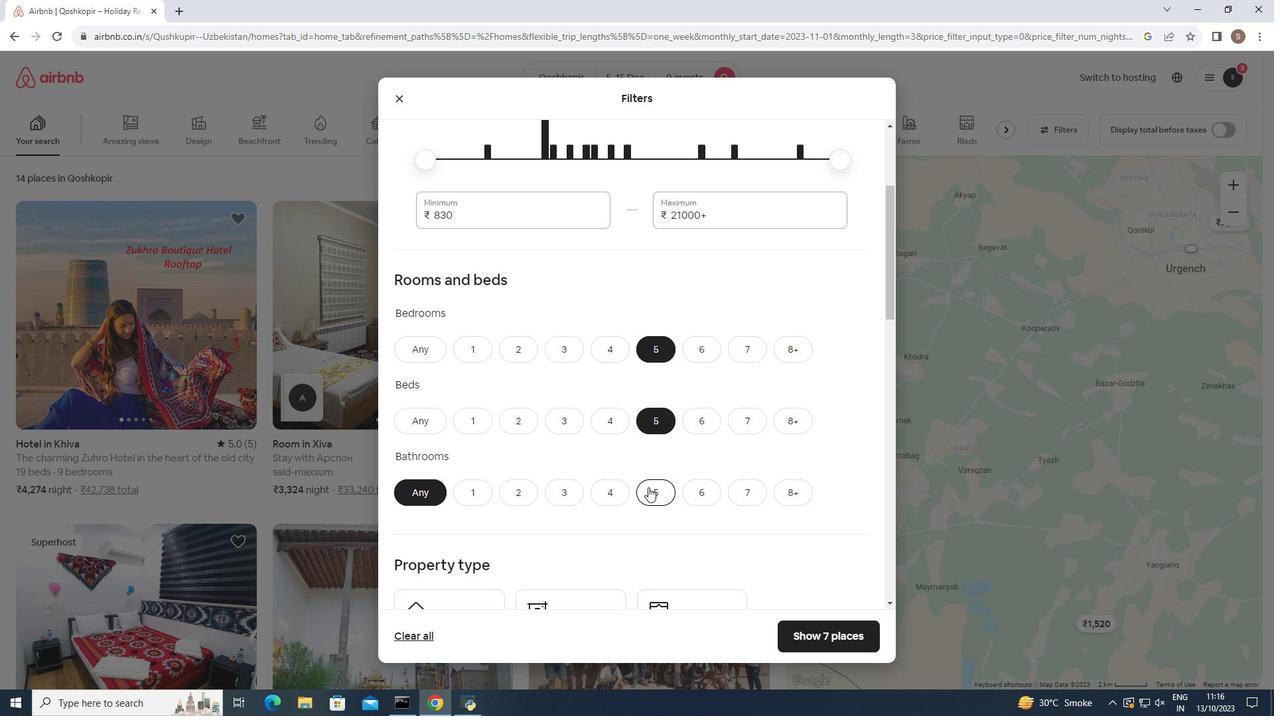 
Action: Mouse pressed left at (648, 487)
Screenshot: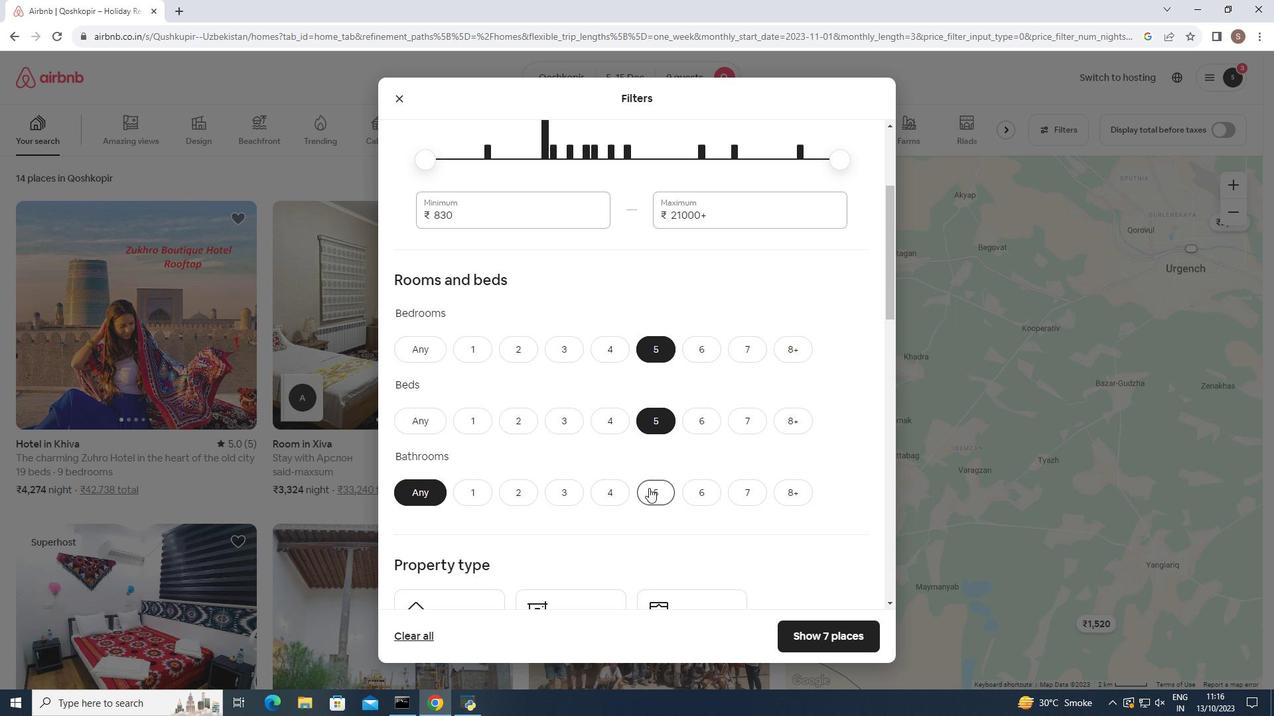 
Action: Mouse moved to (643, 456)
Screenshot: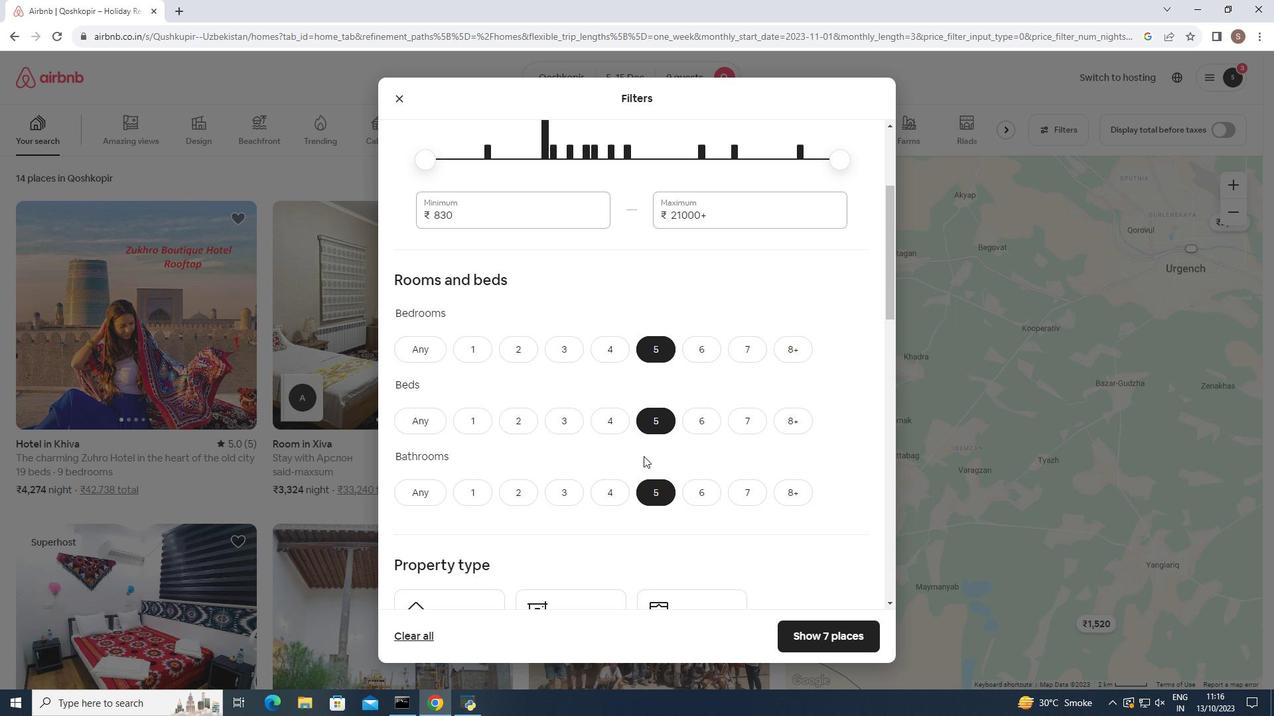 
Action: Mouse scrolled (643, 456) with delta (0, 0)
Screenshot: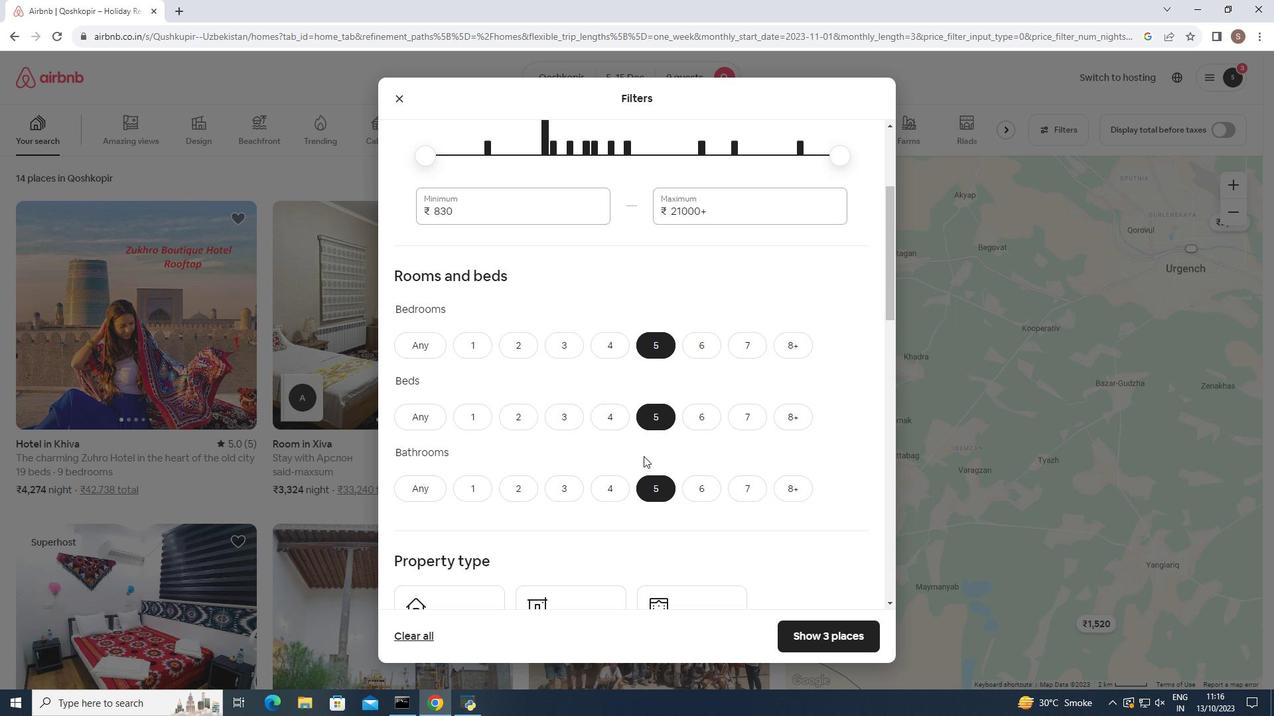 
Action: Mouse scrolled (643, 456) with delta (0, 0)
Screenshot: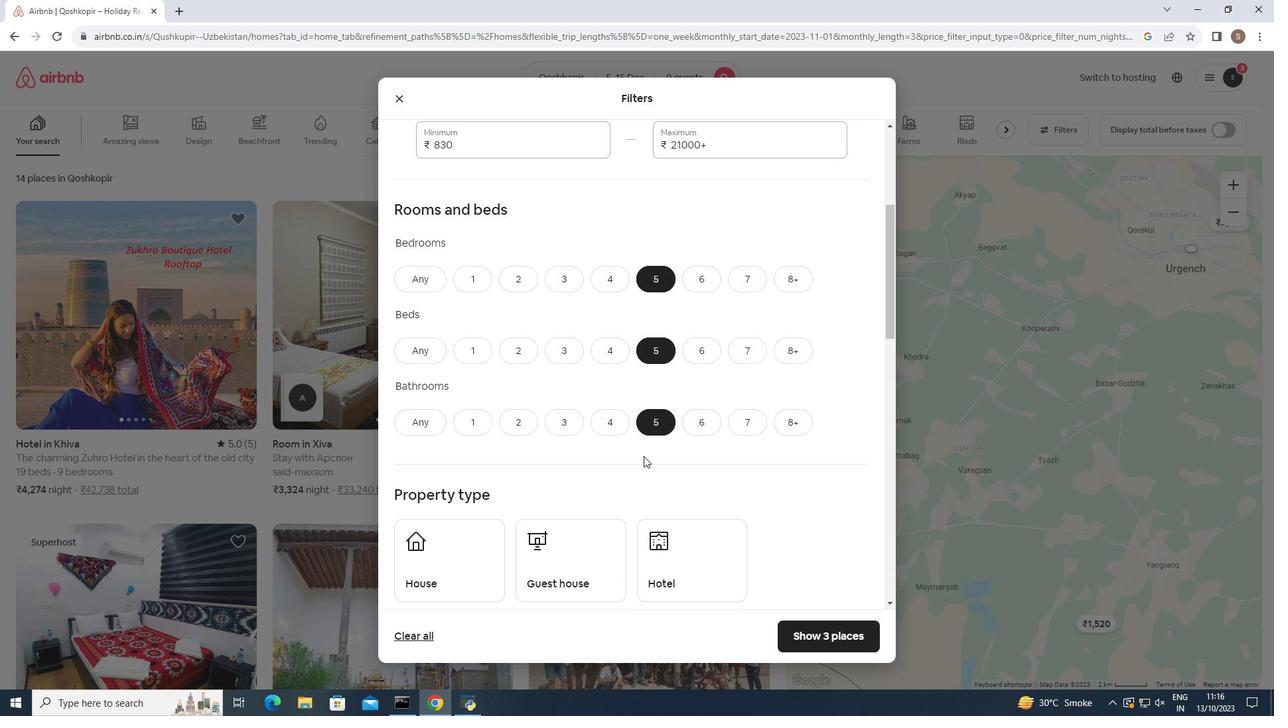 
Action: Mouse moved to (435, 489)
Screenshot: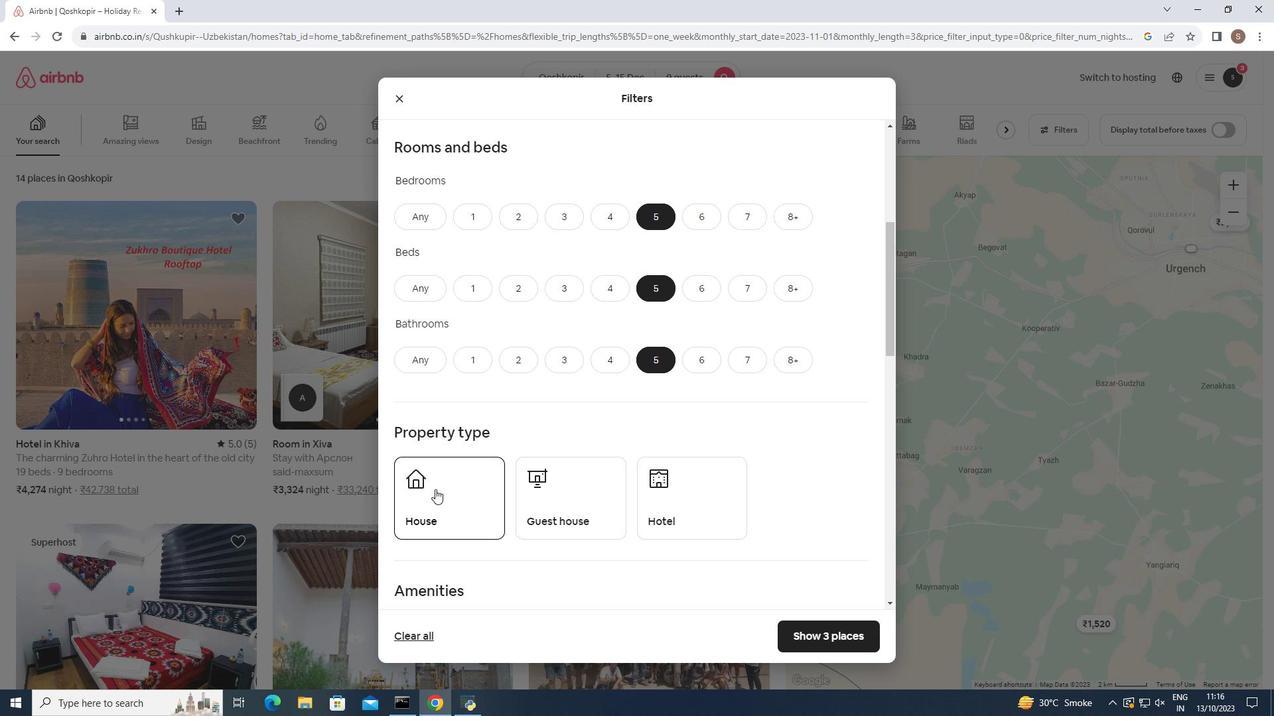 
Action: Mouse pressed left at (435, 489)
Screenshot: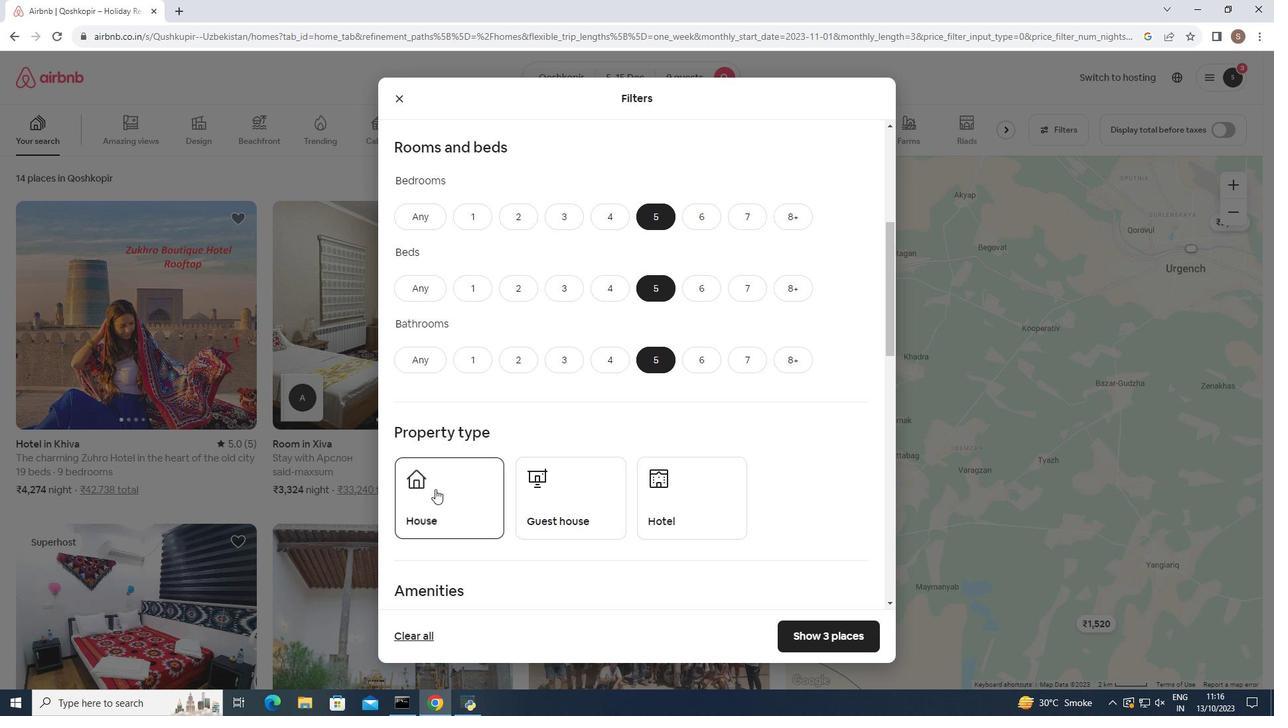 
Action: Mouse moved to (570, 454)
Screenshot: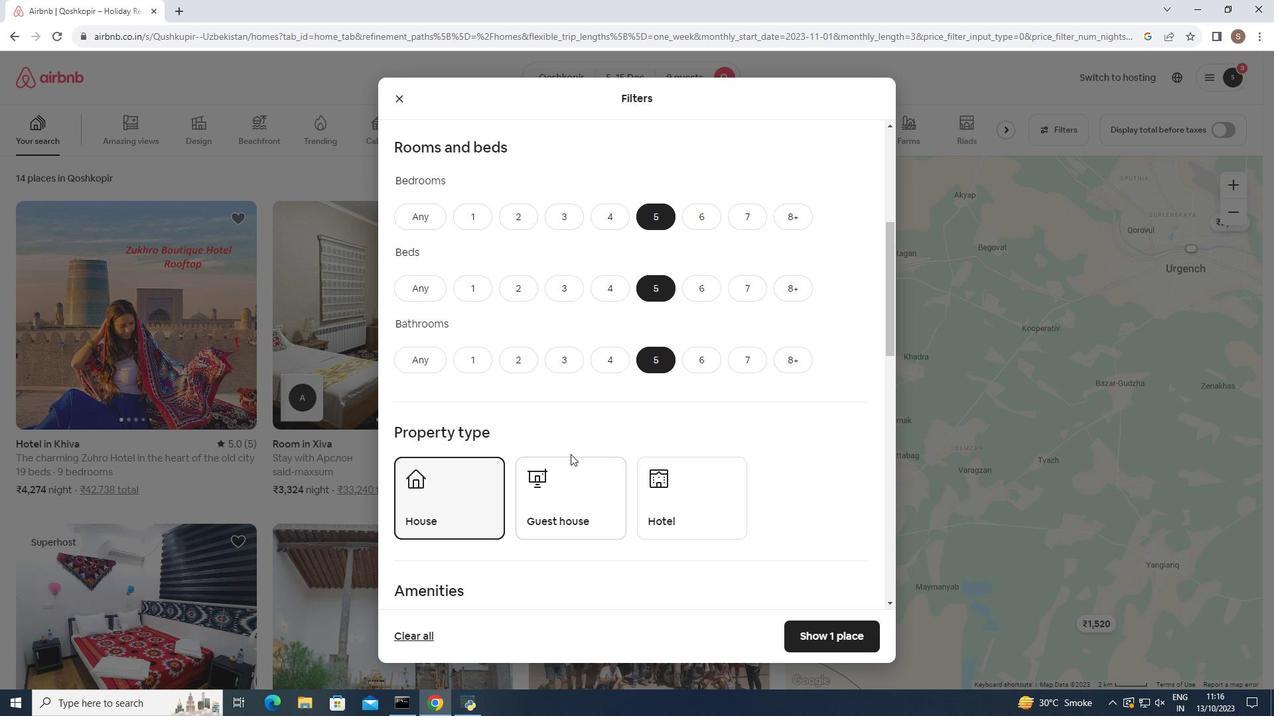 
Action: Mouse scrolled (570, 454) with delta (0, 0)
Screenshot: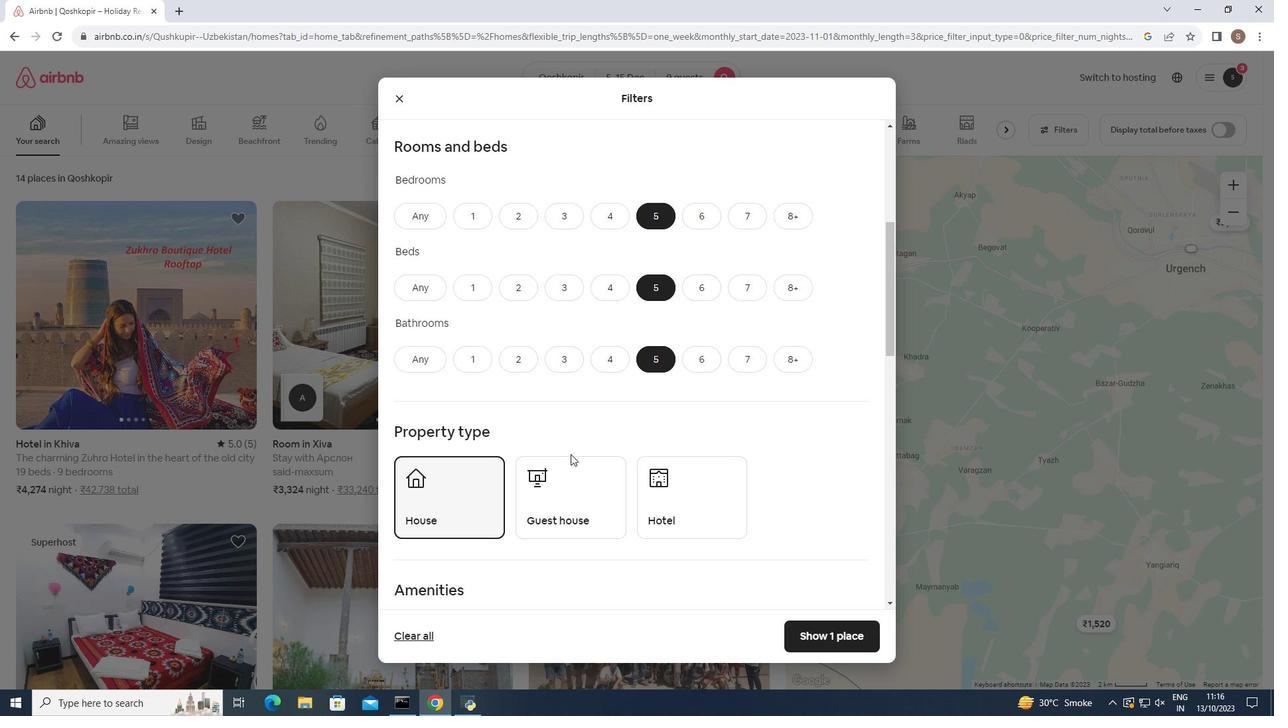 
Action: Mouse scrolled (570, 454) with delta (0, 0)
Screenshot: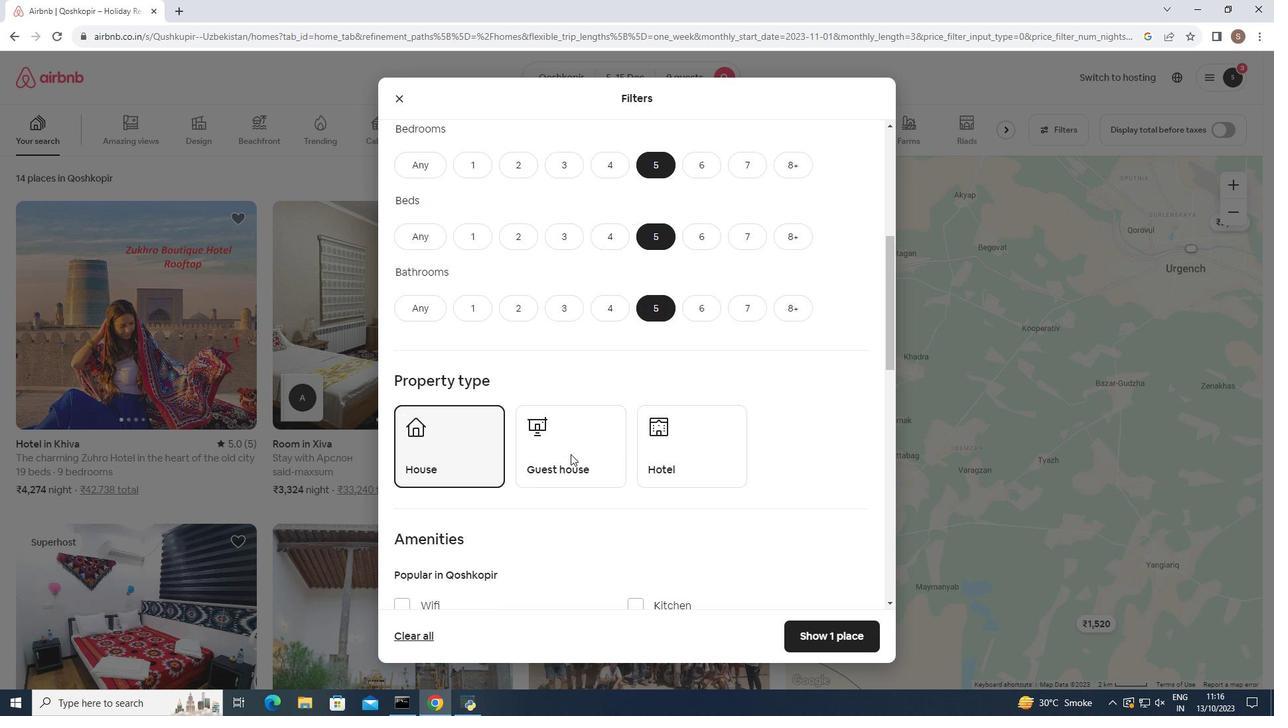
Action: Mouse scrolled (570, 454) with delta (0, 0)
Screenshot: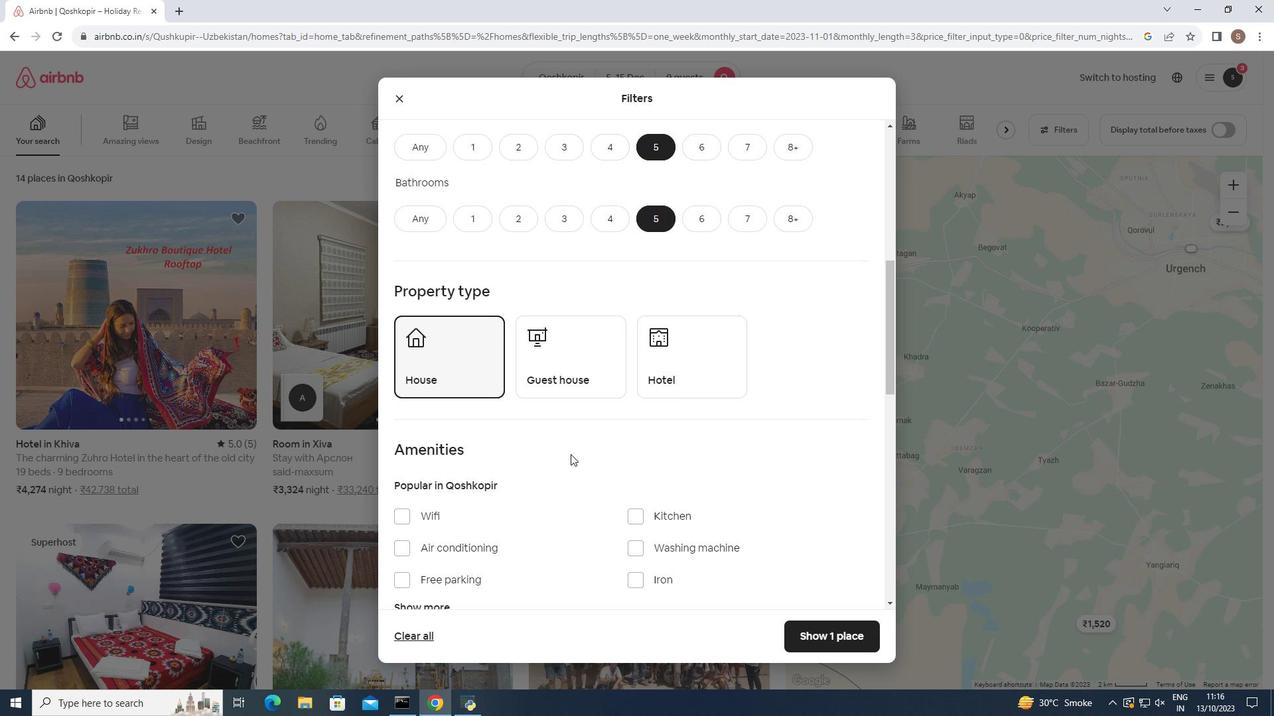 
Action: Mouse scrolled (570, 454) with delta (0, 0)
Screenshot: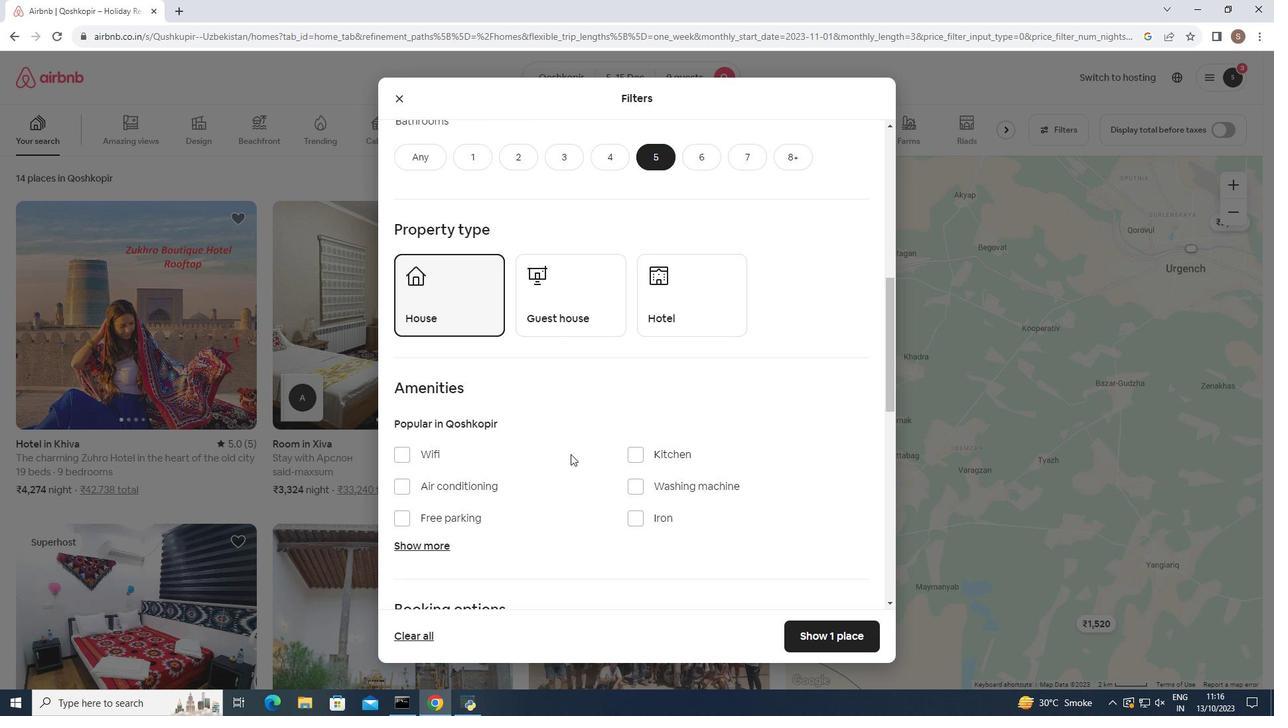 
Action: Mouse scrolled (570, 454) with delta (0, 0)
Screenshot: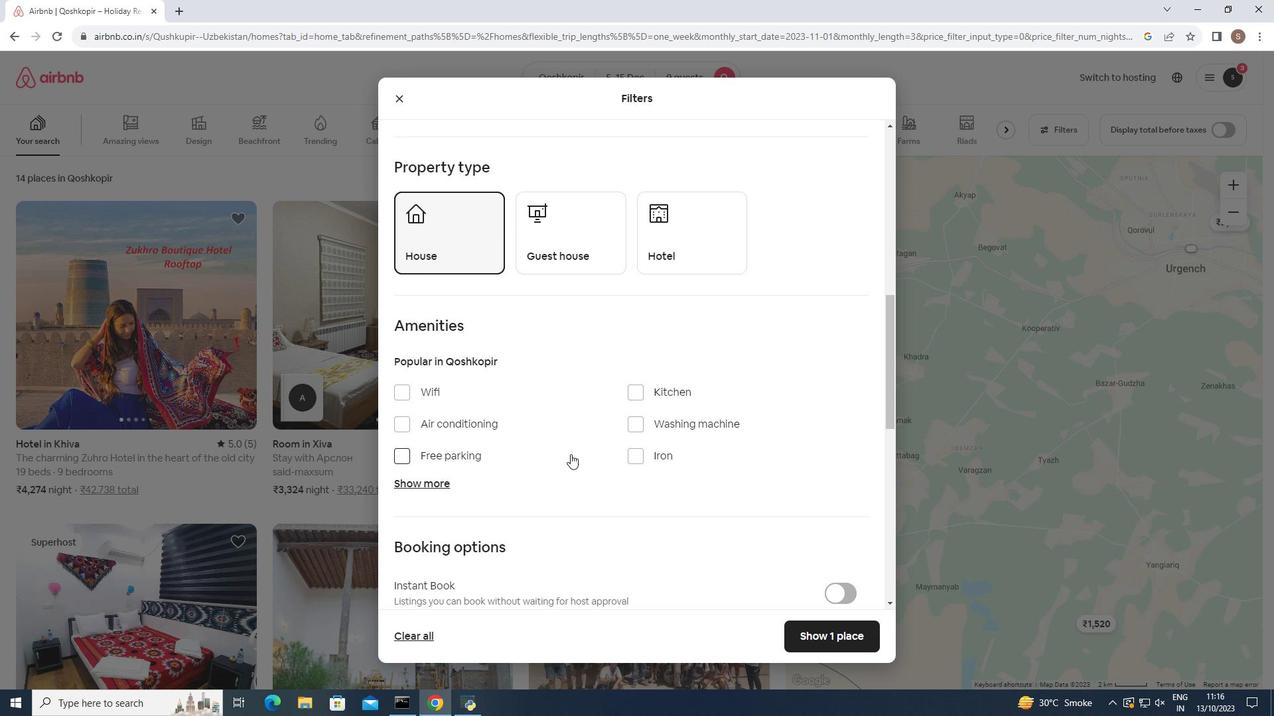 
Action: Mouse scrolled (570, 454) with delta (0, 0)
Screenshot: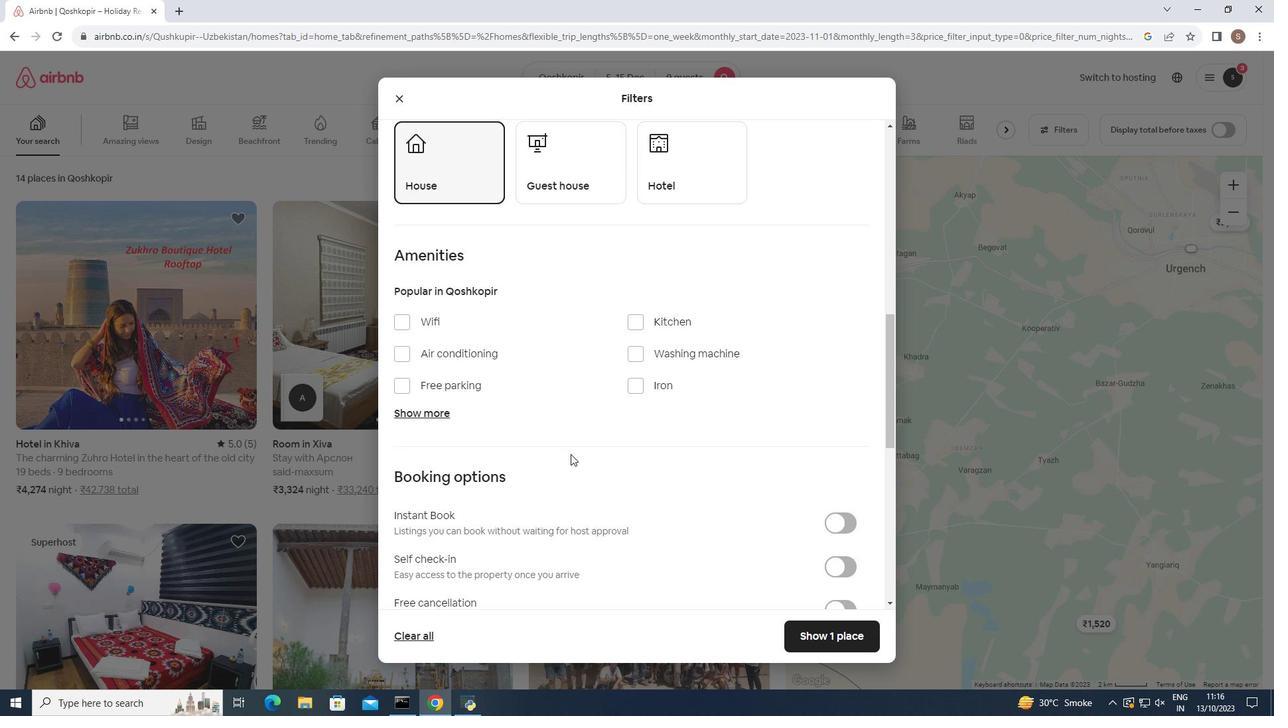 
Action: Mouse scrolled (570, 454) with delta (0, 0)
Screenshot: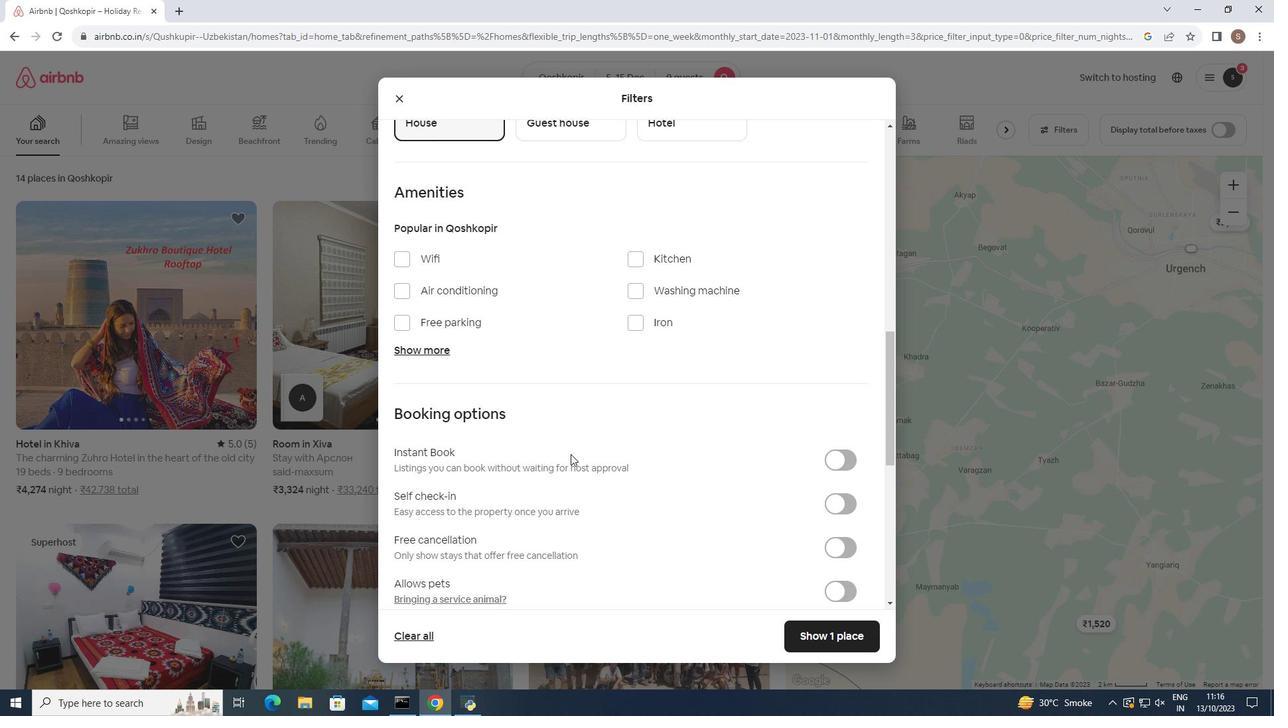 
Action: Mouse scrolled (570, 454) with delta (0, 0)
Screenshot: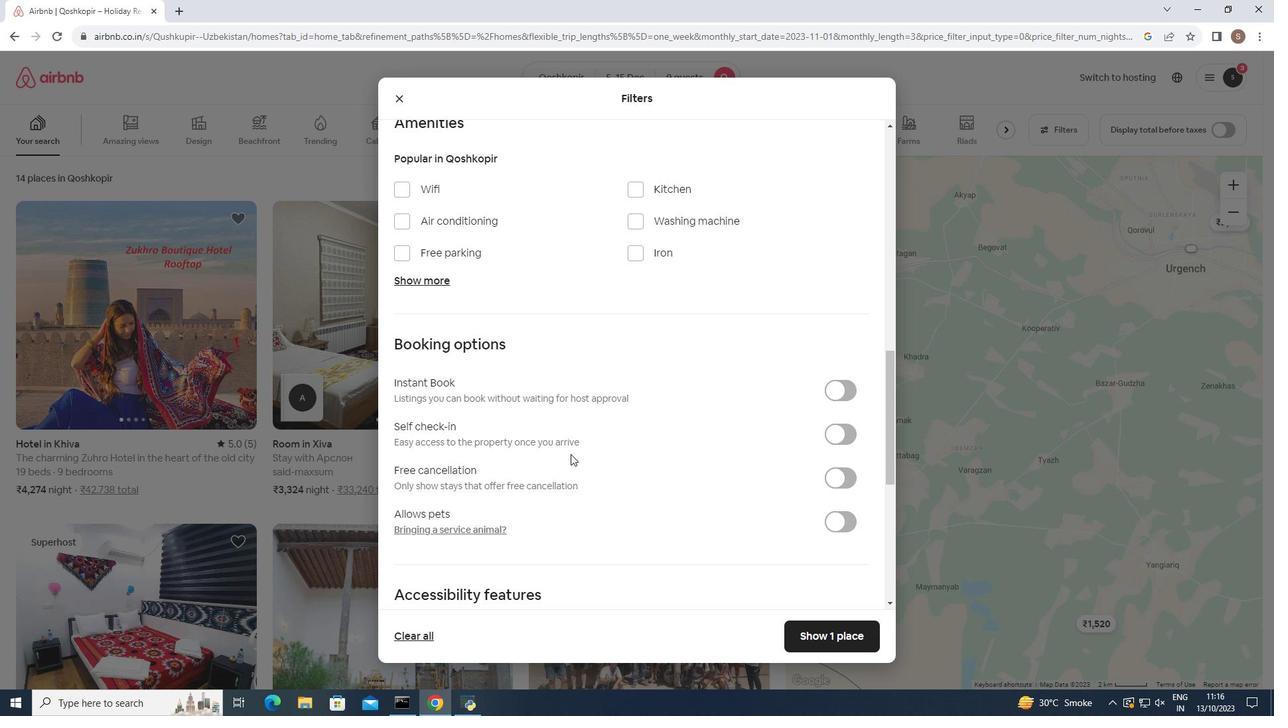 
Action: Mouse scrolled (570, 454) with delta (0, 0)
Screenshot: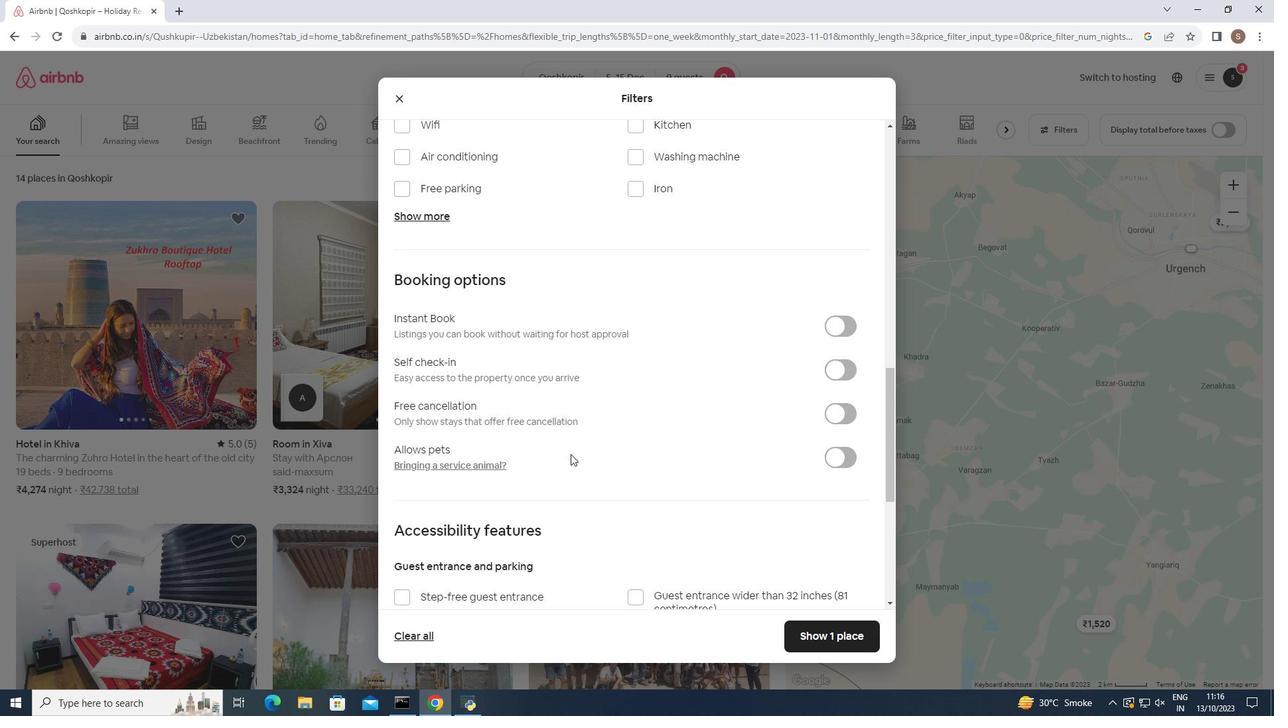 
Action: Mouse scrolled (570, 454) with delta (0, 0)
Screenshot: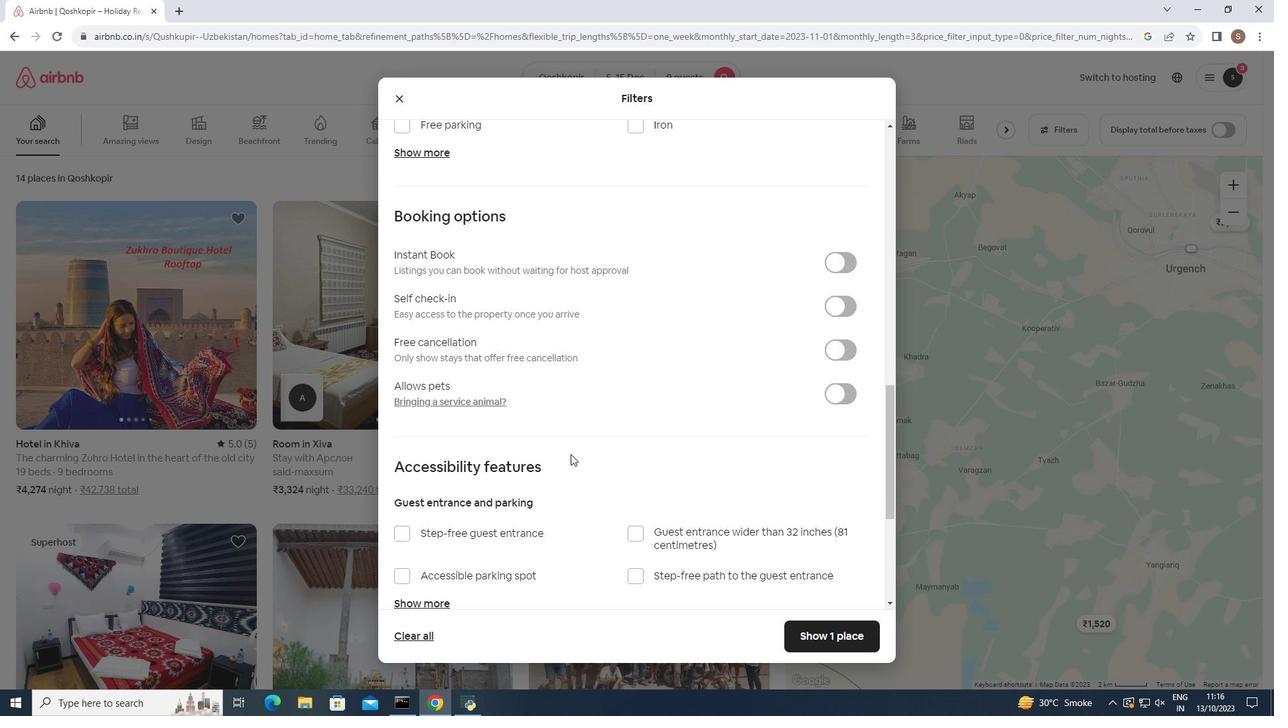 
Action: Mouse scrolled (570, 454) with delta (0, 0)
Screenshot: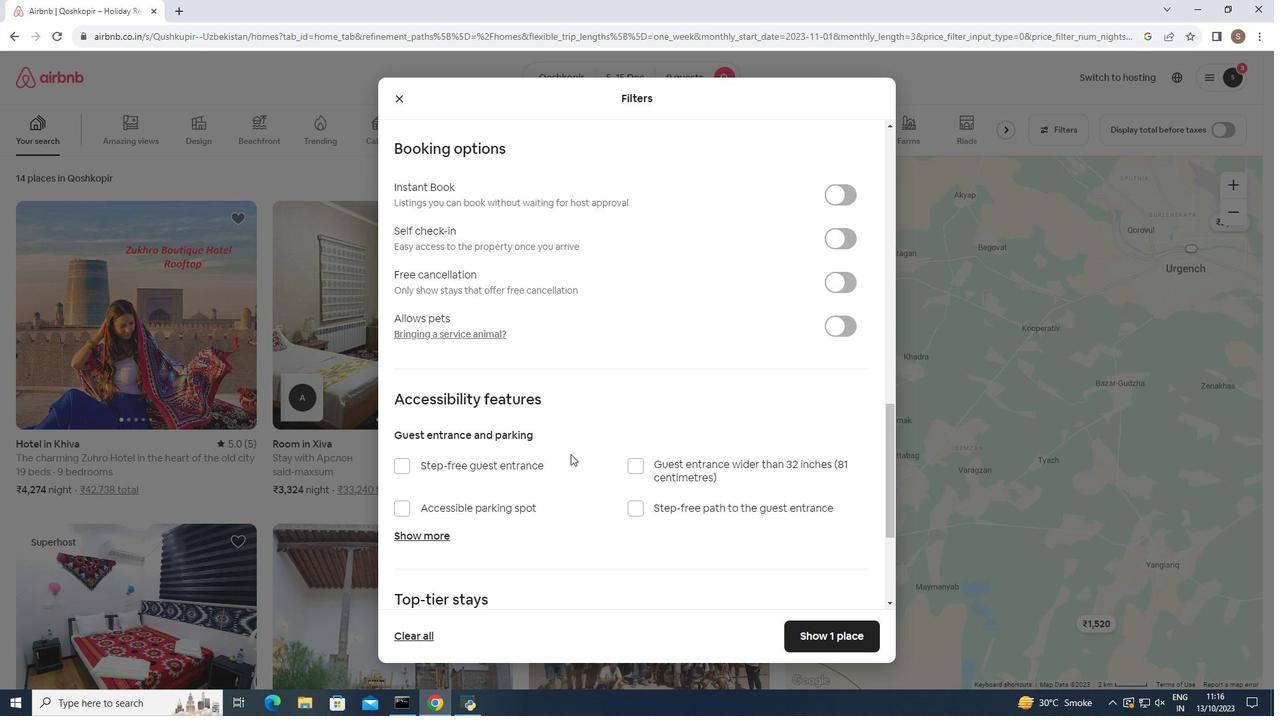 
Action: Mouse scrolled (570, 454) with delta (0, 0)
Screenshot: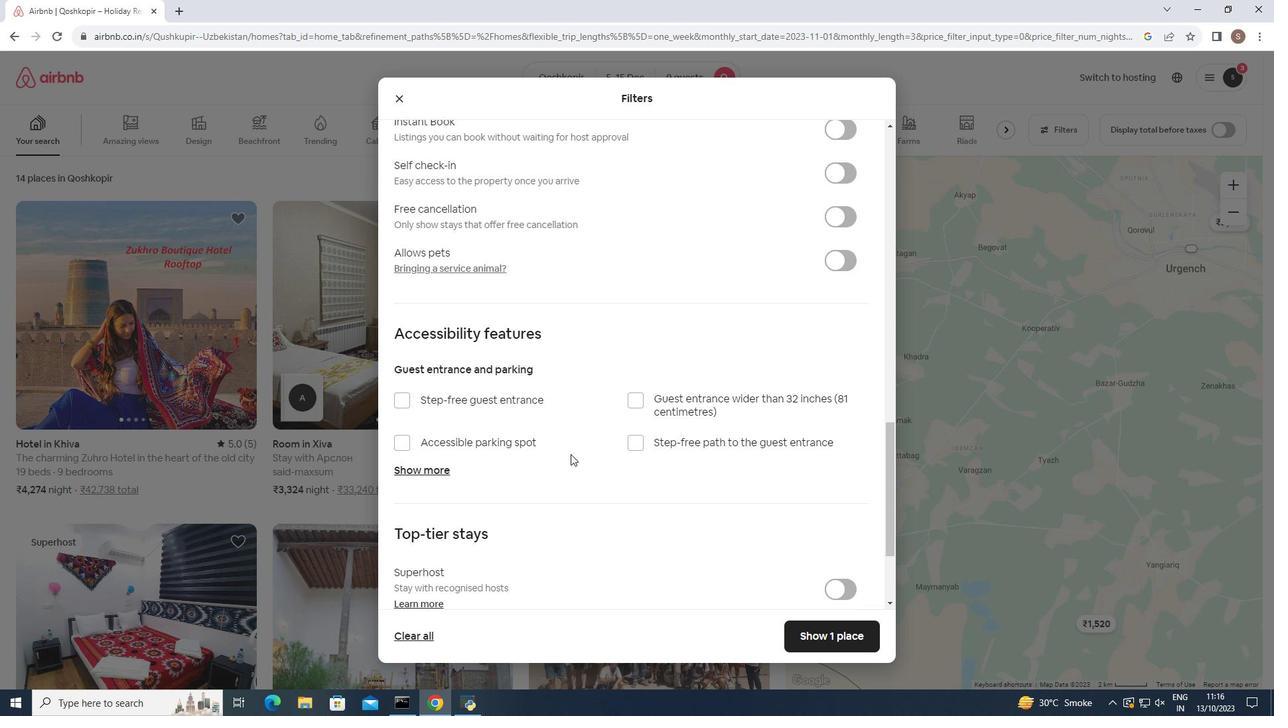 
Action: Mouse scrolled (570, 454) with delta (0, 0)
Screenshot: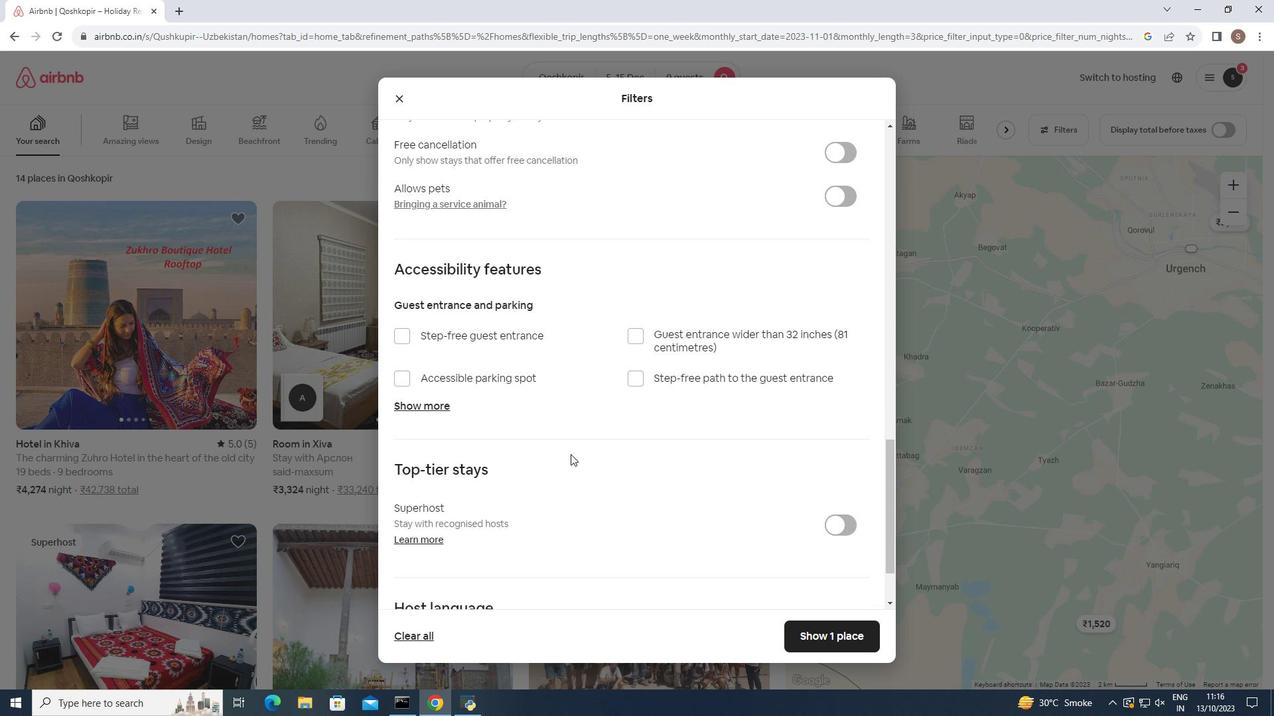 
Action: Mouse scrolled (570, 454) with delta (0, 0)
Screenshot: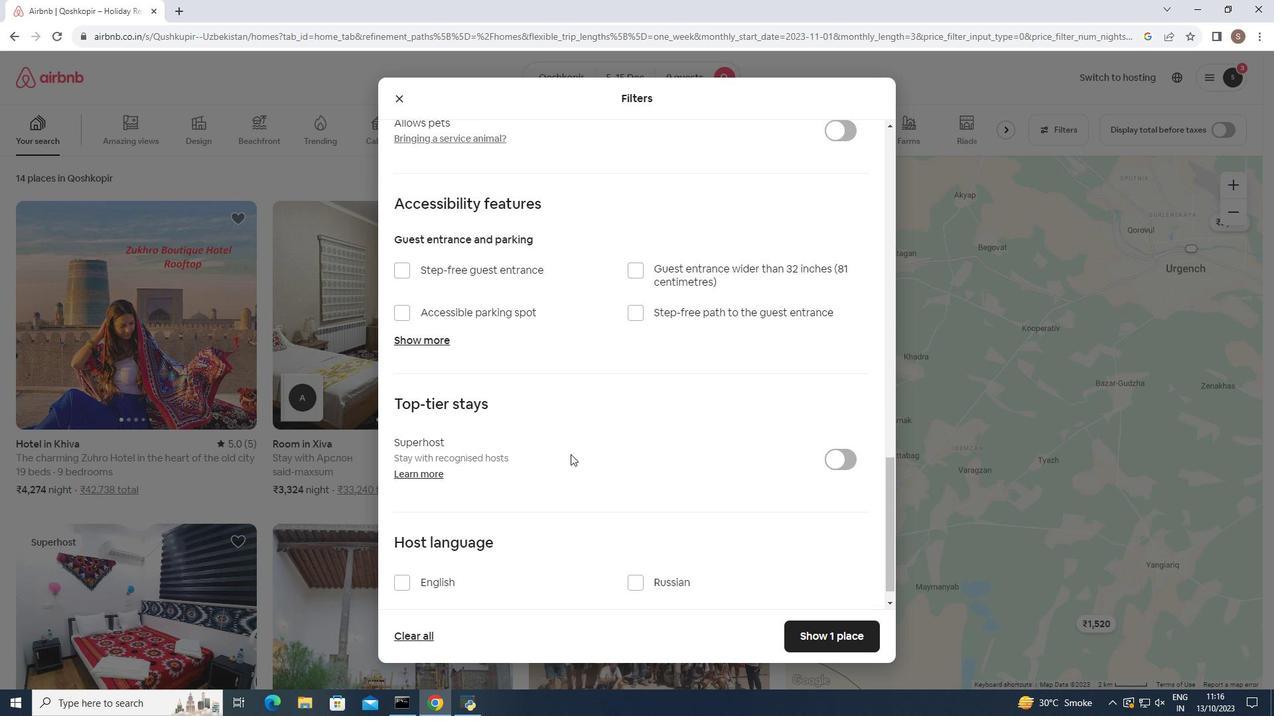 
Action: Mouse scrolled (570, 454) with delta (0, 0)
Screenshot: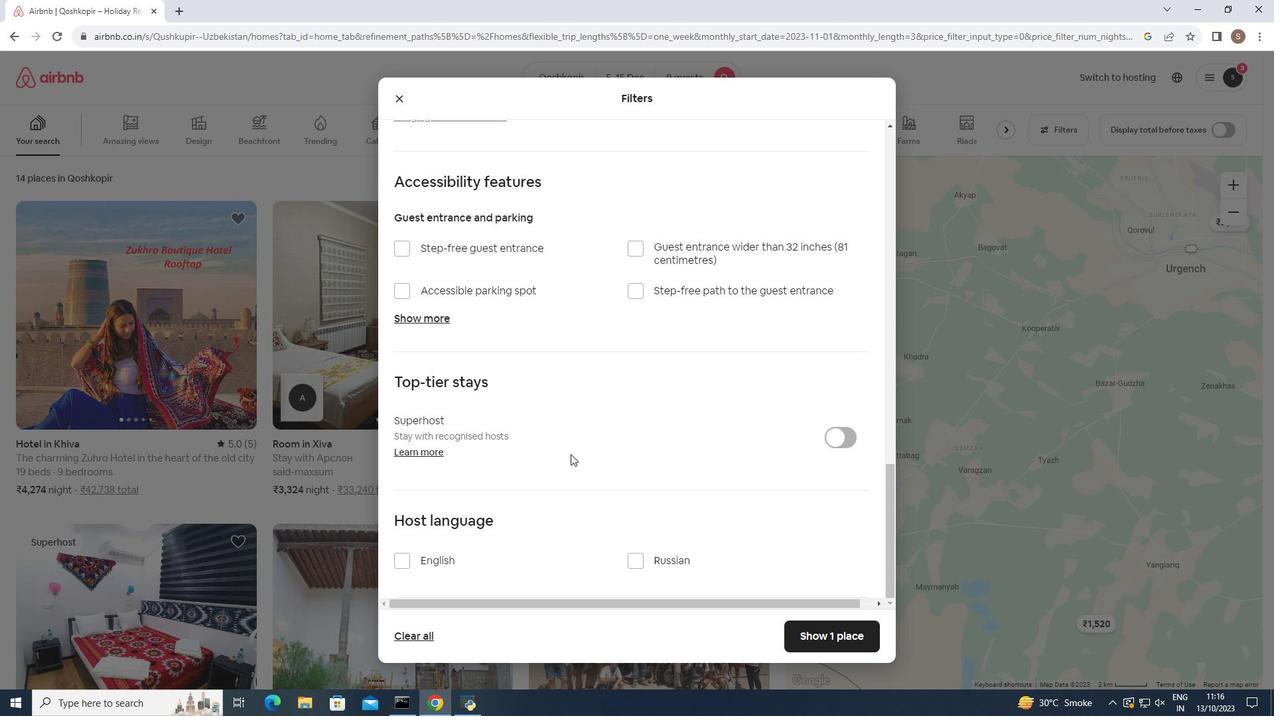 
Action: Mouse scrolled (570, 455) with delta (0, 0)
Screenshot: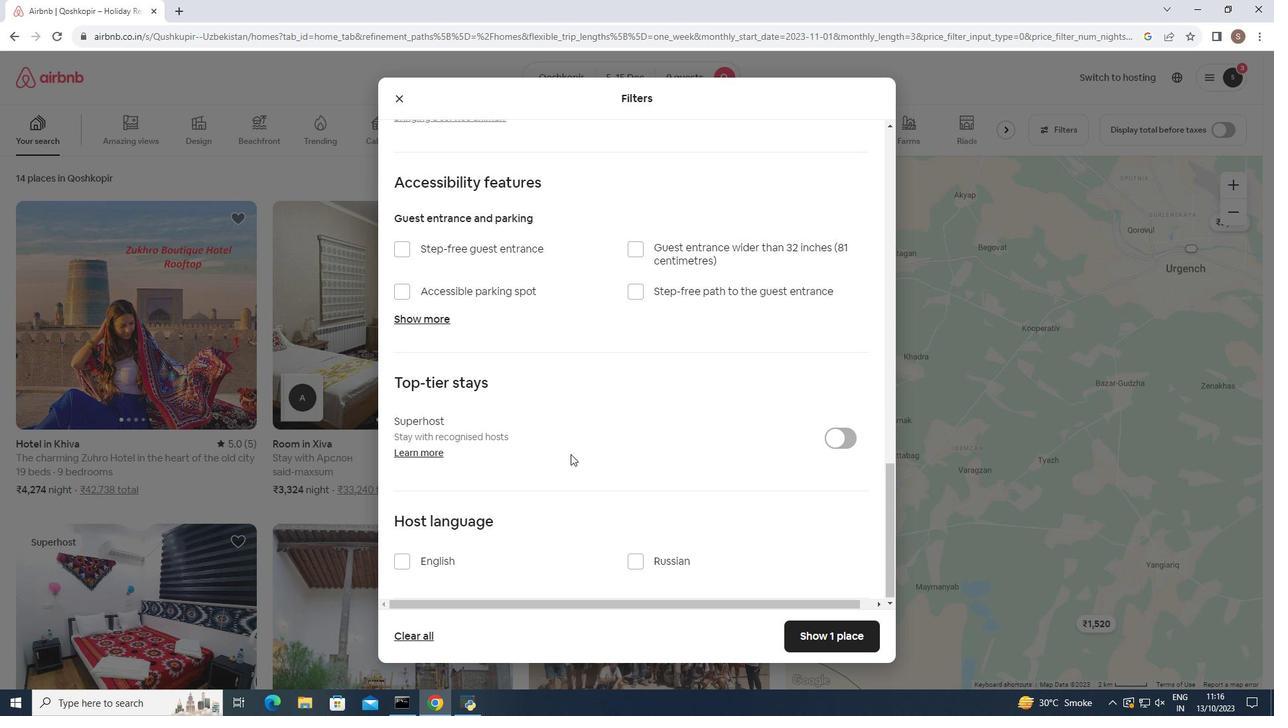 
Action: Mouse scrolled (570, 455) with delta (0, 0)
Screenshot: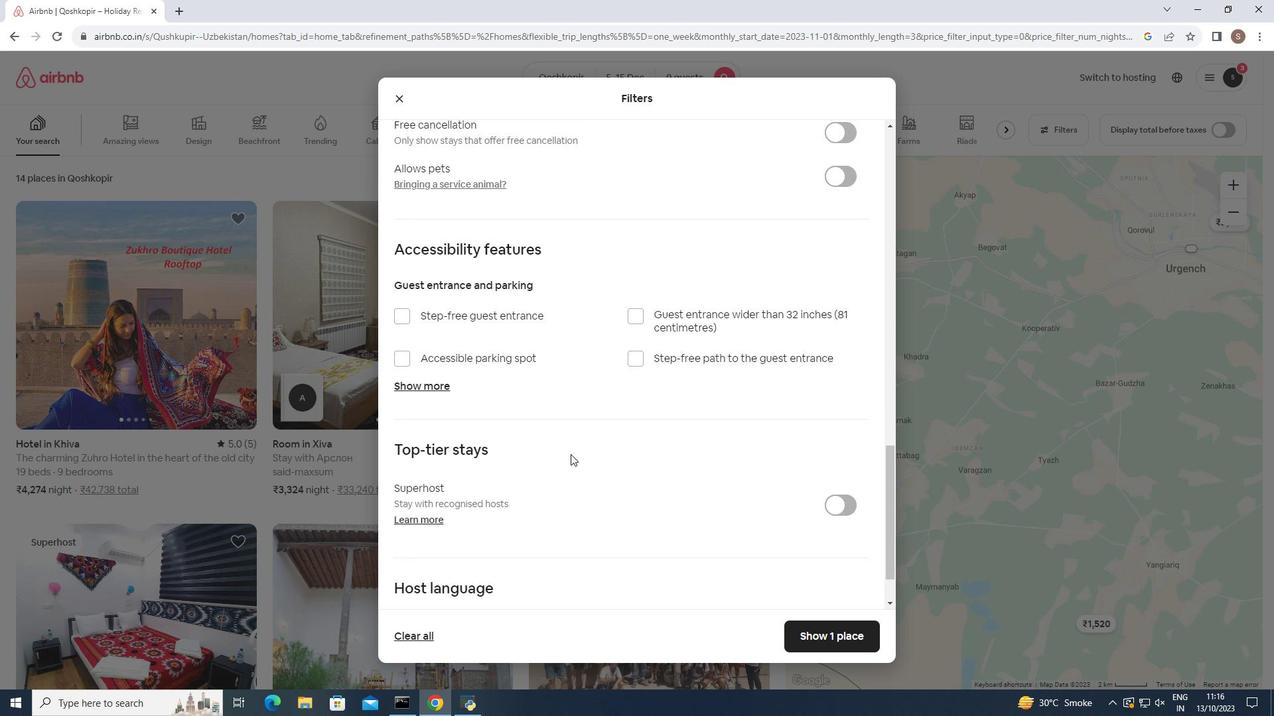 
Action: Mouse scrolled (570, 455) with delta (0, 0)
Screenshot: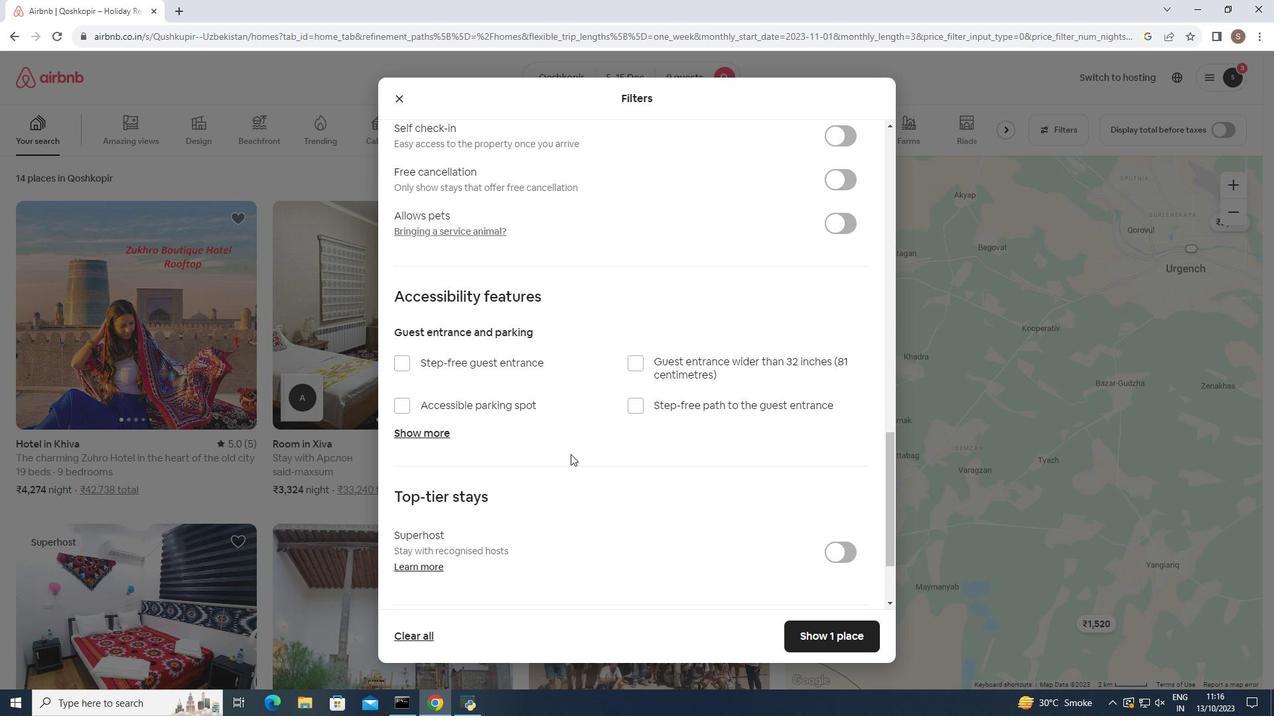 
Action: Mouse moved to (836, 219)
Screenshot: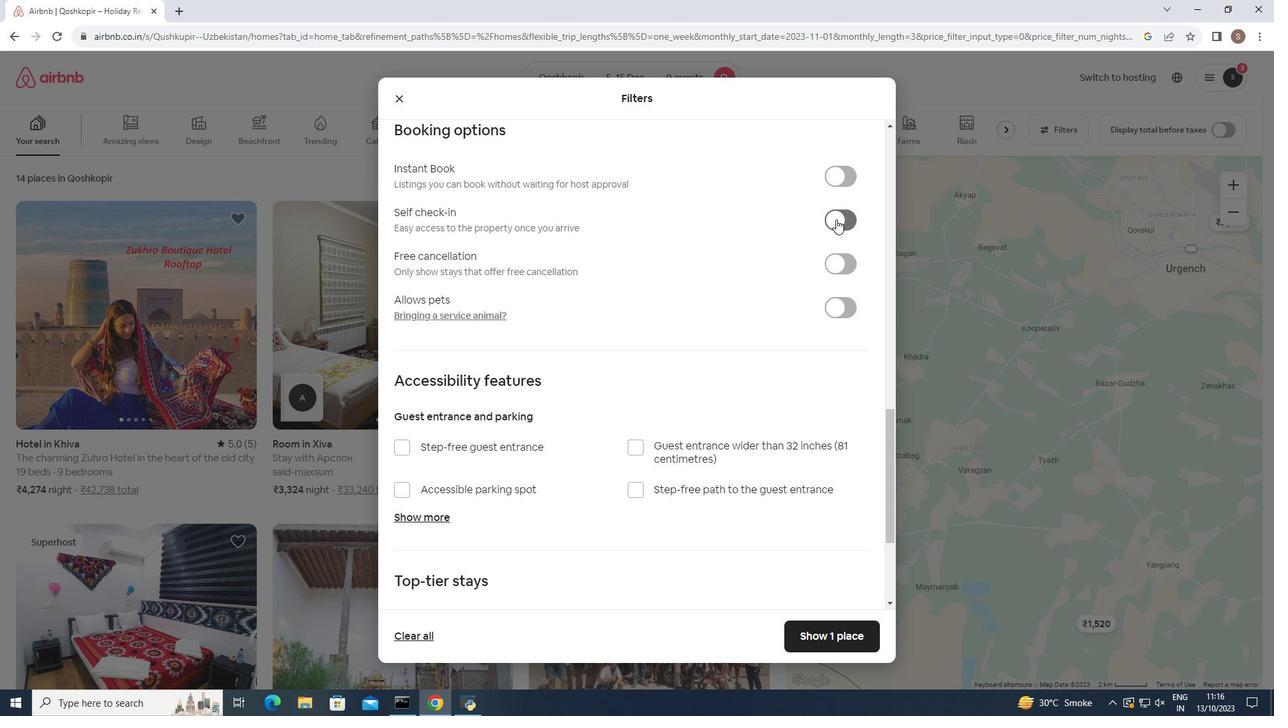 
Action: Mouse pressed left at (836, 219)
Screenshot: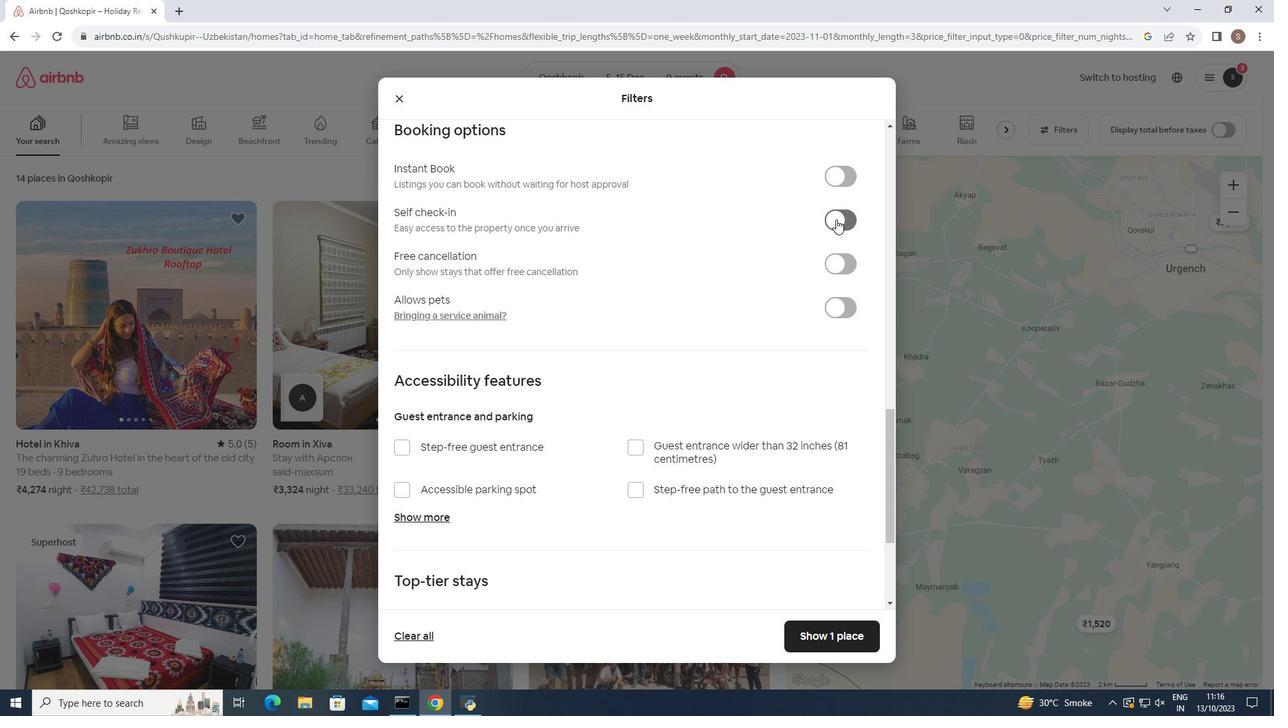 
Action: Mouse moved to (801, 633)
Screenshot: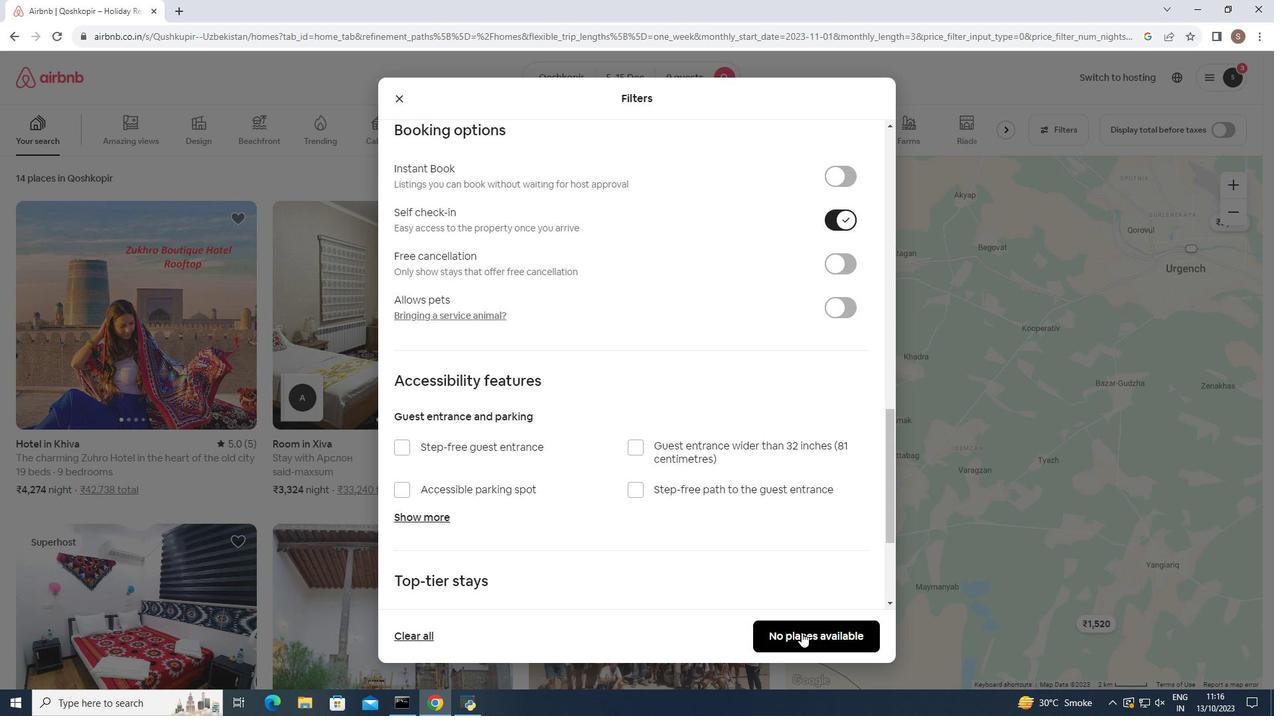 
Action: Mouse pressed left at (801, 633)
Screenshot: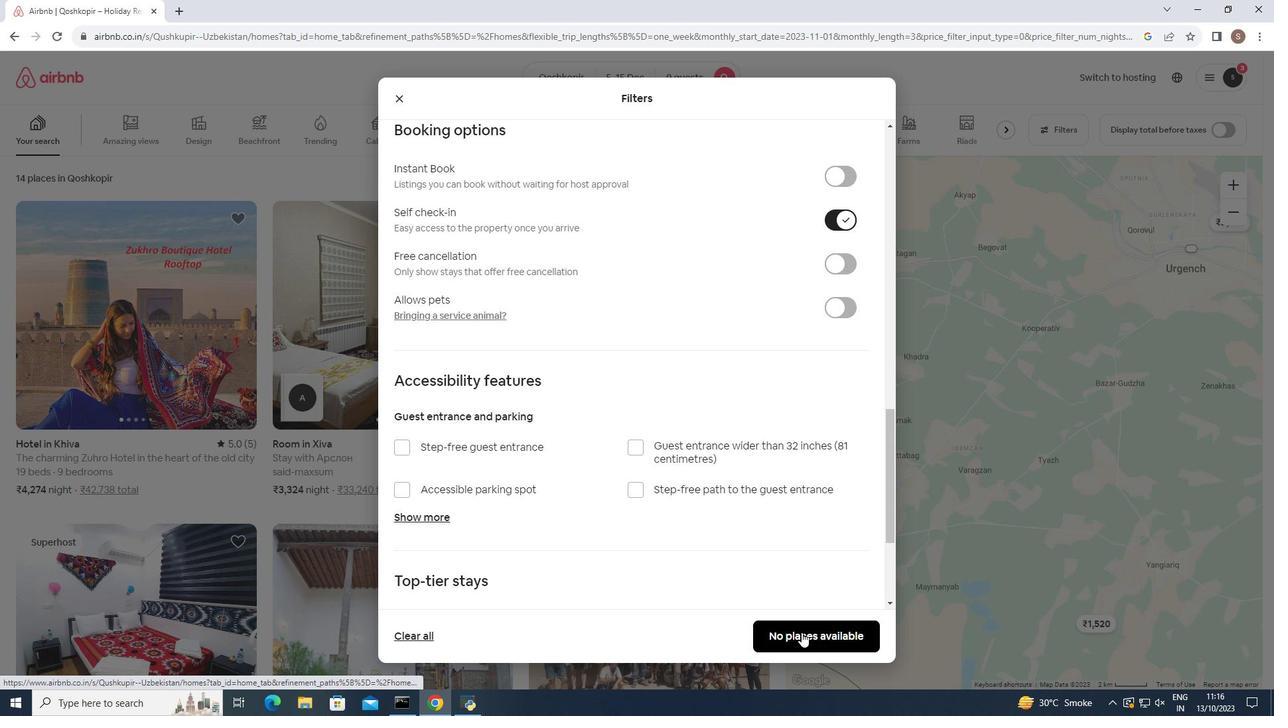 
Action: Mouse moved to (412, 328)
Screenshot: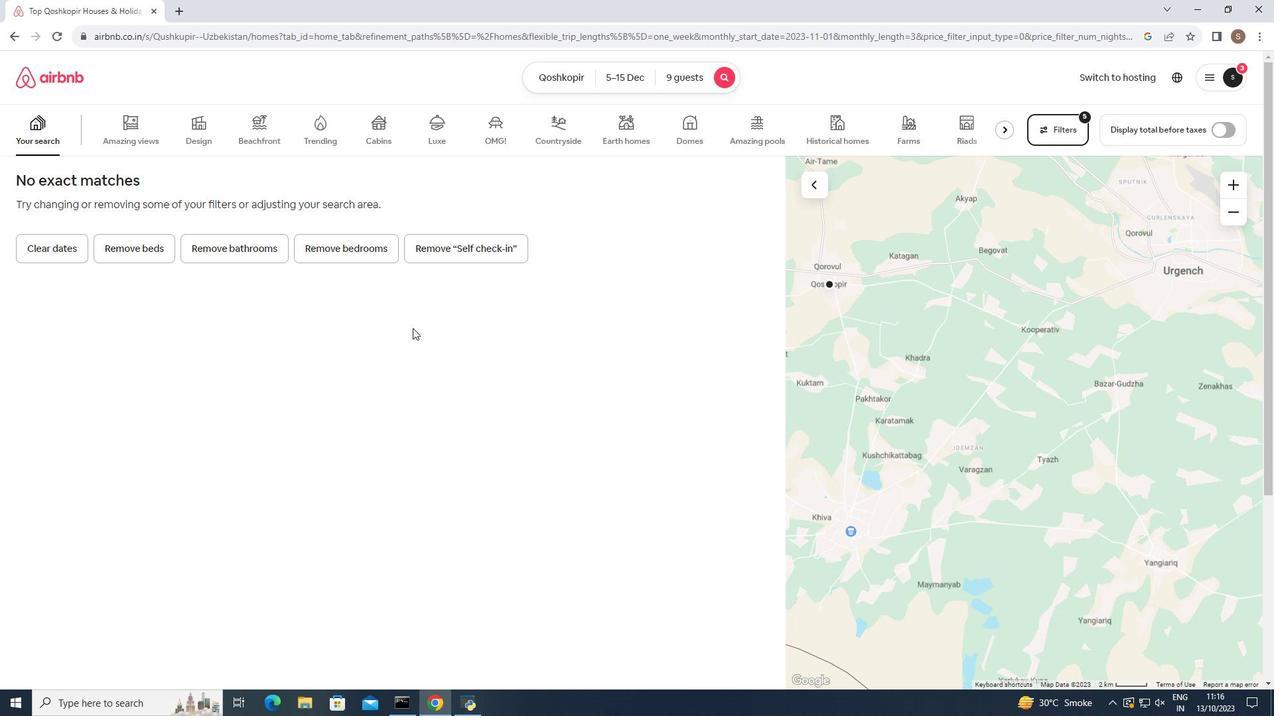 
